 Task: Look for space in Itānagar, India from 15th August, 2023 to 20th August, 2023 for 1 adult in price range Rs.5000 to Rs.10000. Place can be private room with 1  bedroom having 1 bed and 1 bathroom. Property type can be house, flat, guest house, hotel. Booking option can be shelf check-in. Required host language is English.
Action: Mouse moved to (394, 105)
Screenshot: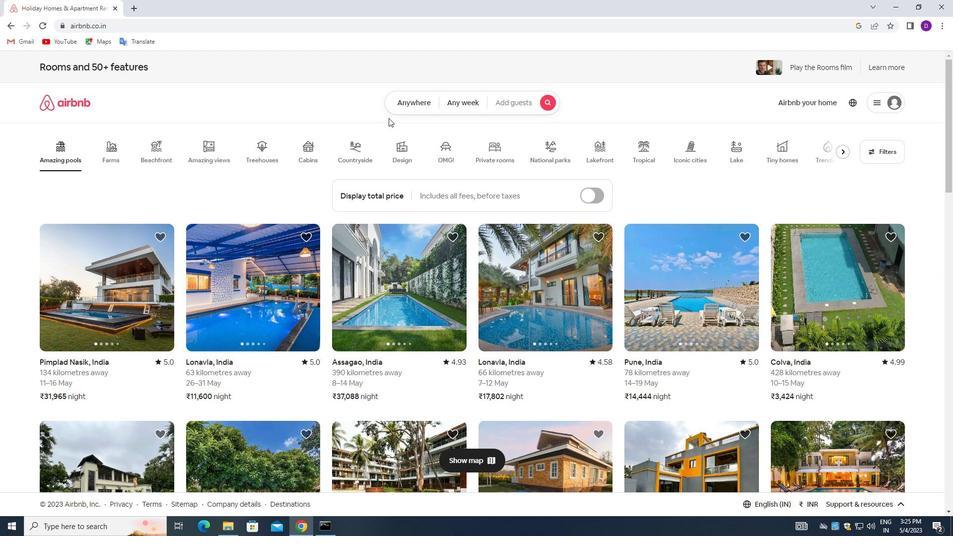
Action: Mouse pressed left at (394, 105)
Screenshot: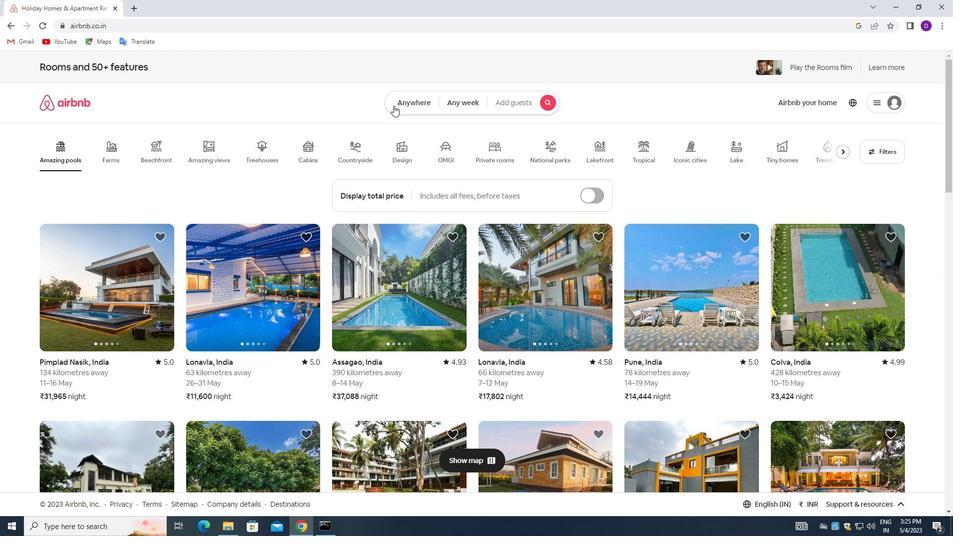 
Action: Mouse moved to (353, 145)
Screenshot: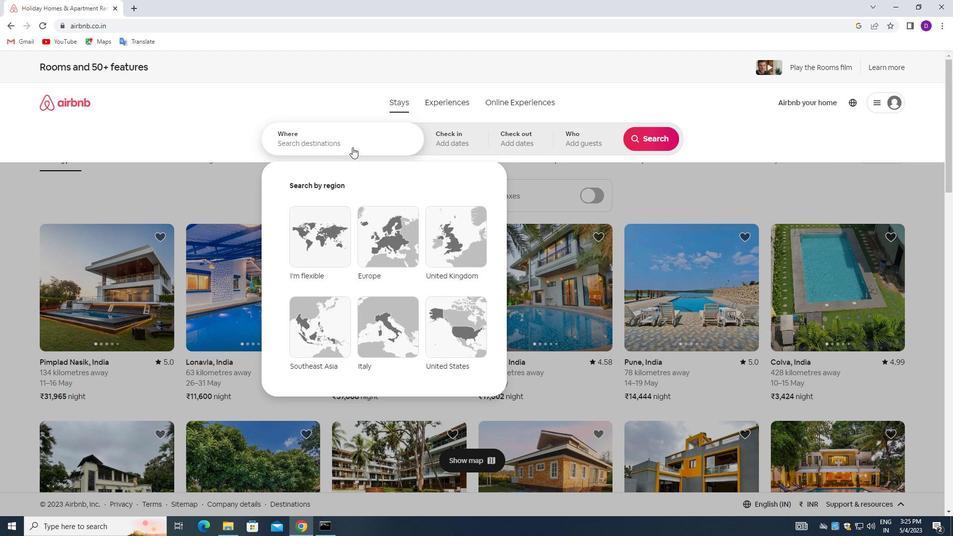 
Action: Mouse pressed left at (353, 145)
Screenshot: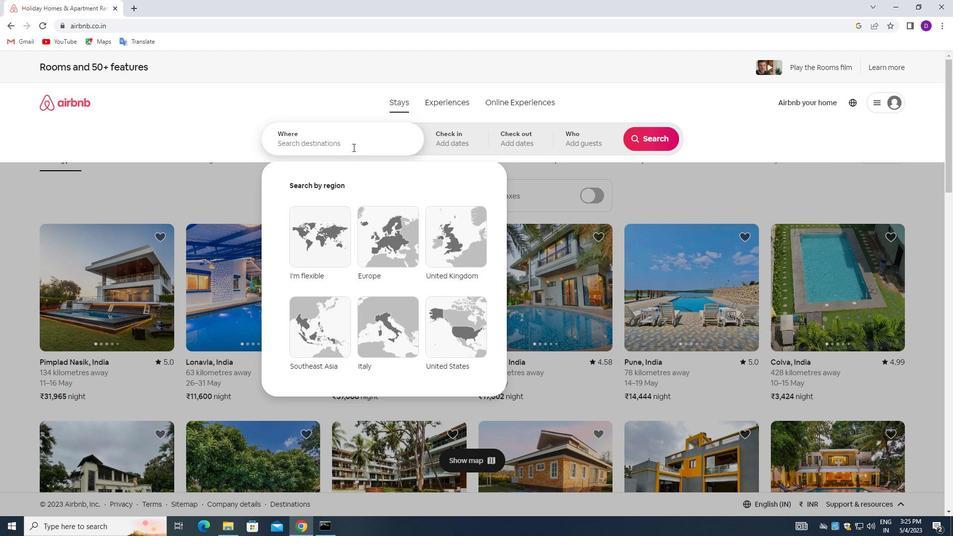
Action: Mouse moved to (238, 119)
Screenshot: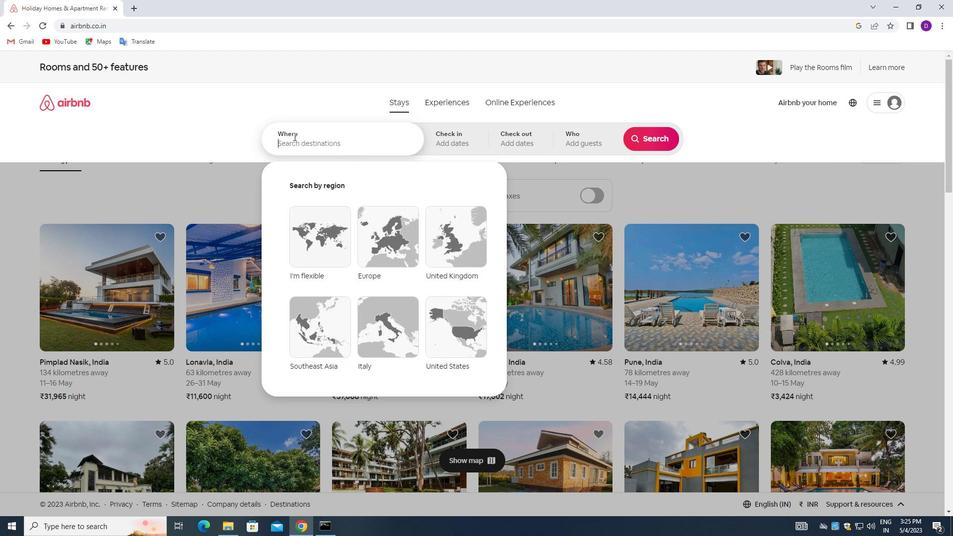 
Action: Key pressed <Key.shift>ITANAGAR,<Key.space><Key.shift>INDA<Key.backspace>IA<Key.enter>
Screenshot: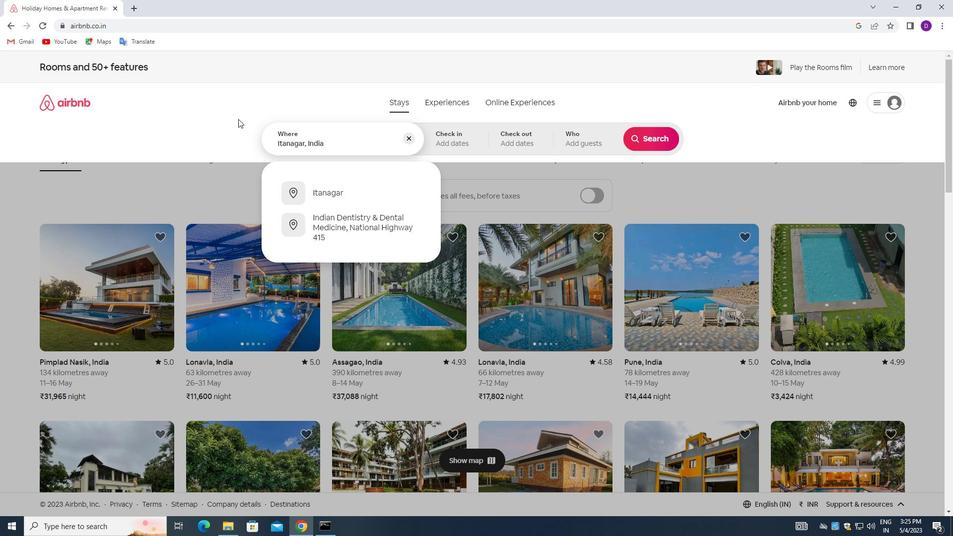 
Action: Mouse moved to (649, 218)
Screenshot: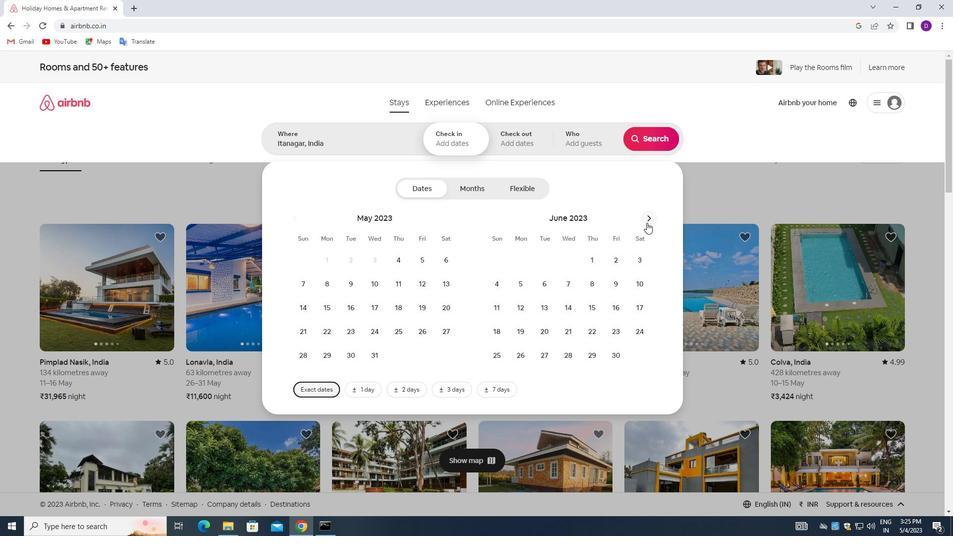 
Action: Mouse pressed left at (649, 218)
Screenshot: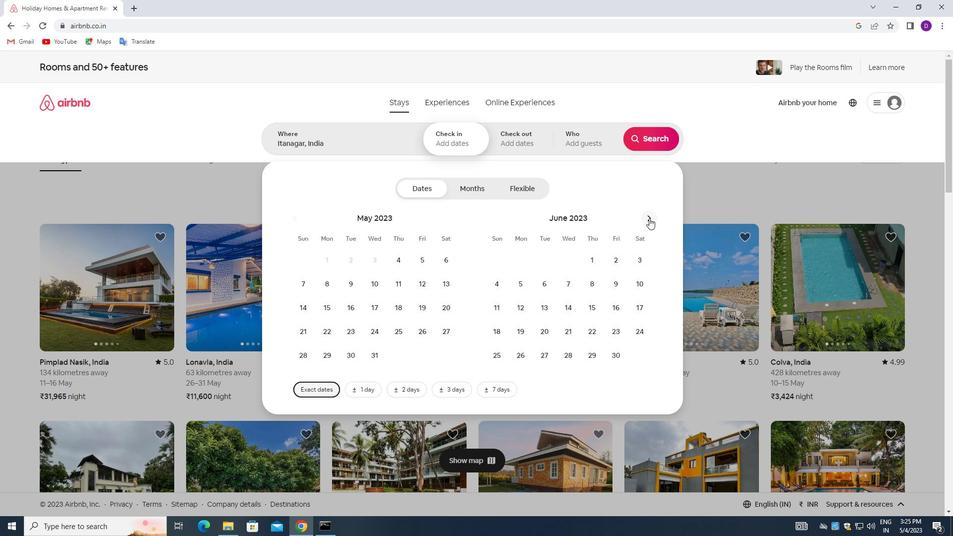 
Action: Mouse pressed left at (649, 218)
Screenshot: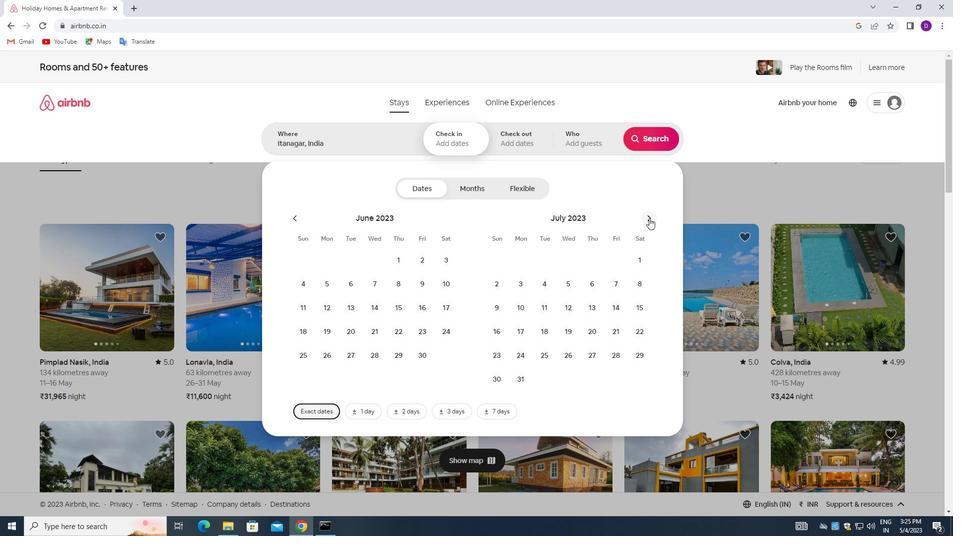
Action: Mouse moved to (546, 309)
Screenshot: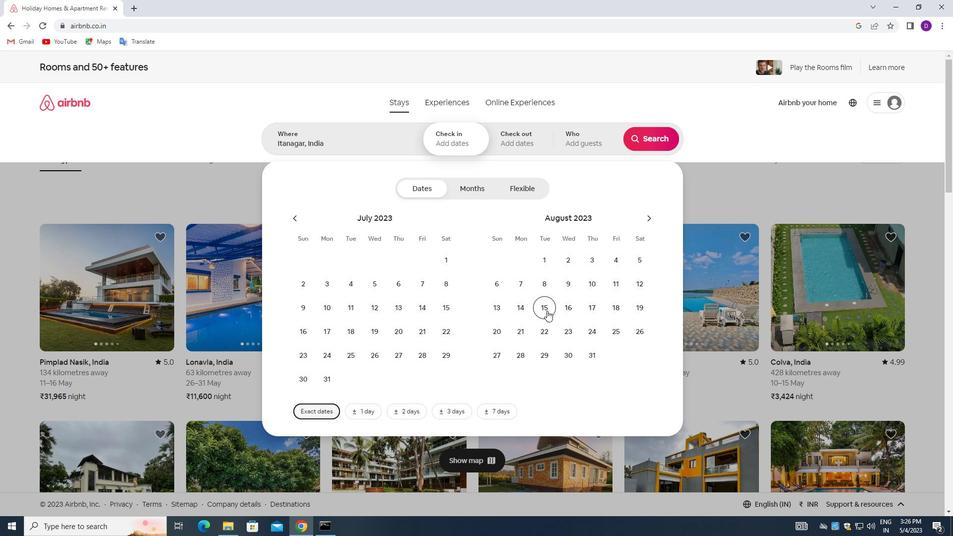 
Action: Mouse pressed left at (546, 309)
Screenshot: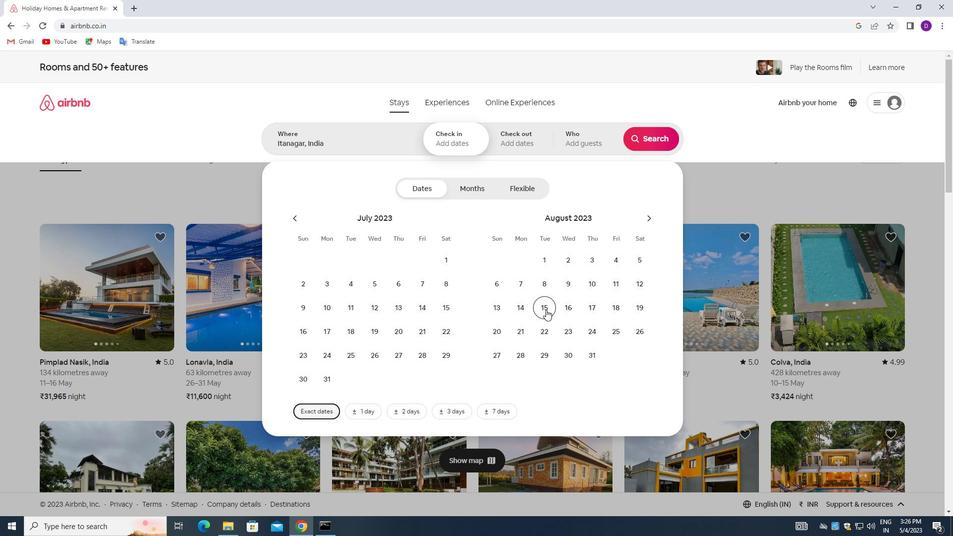 
Action: Mouse moved to (500, 329)
Screenshot: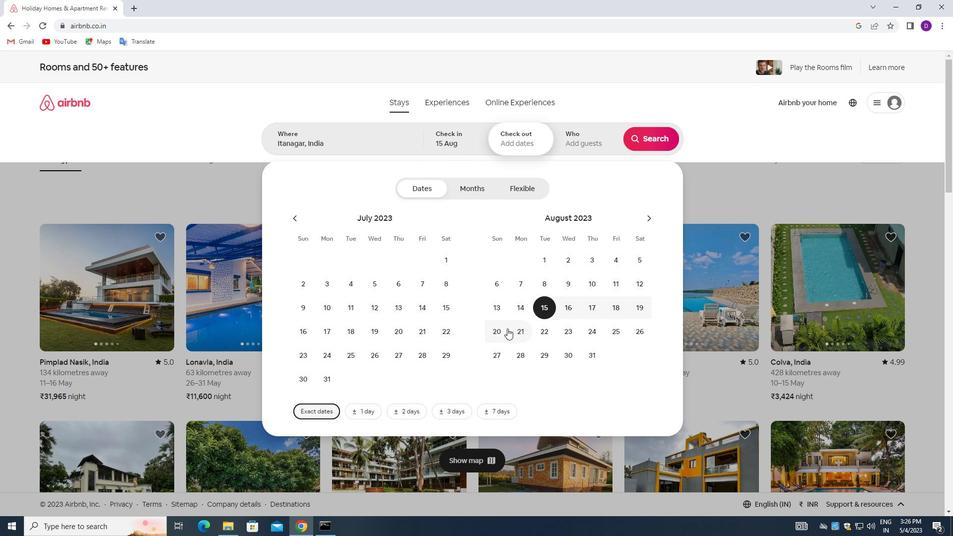 
Action: Mouse pressed left at (500, 329)
Screenshot: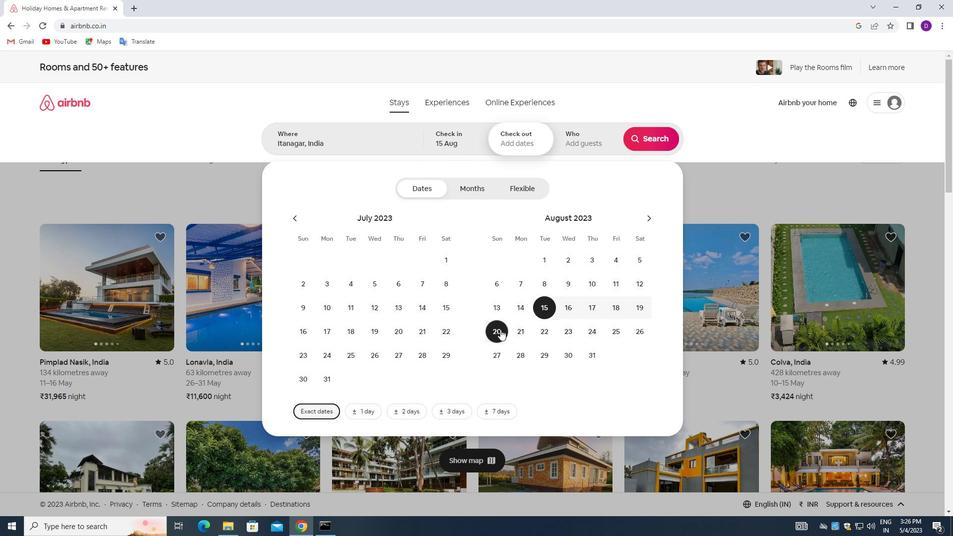 
Action: Mouse moved to (574, 141)
Screenshot: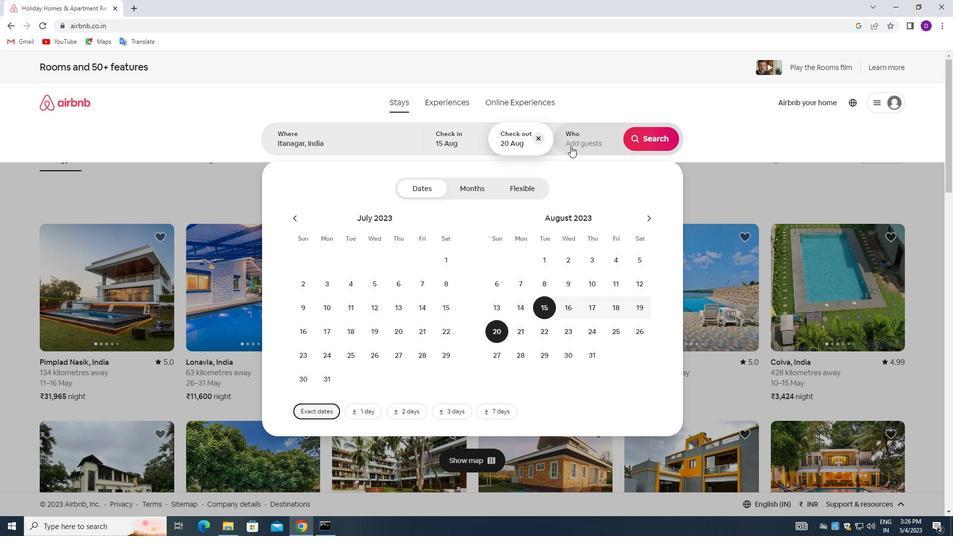 
Action: Mouse pressed left at (574, 141)
Screenshot: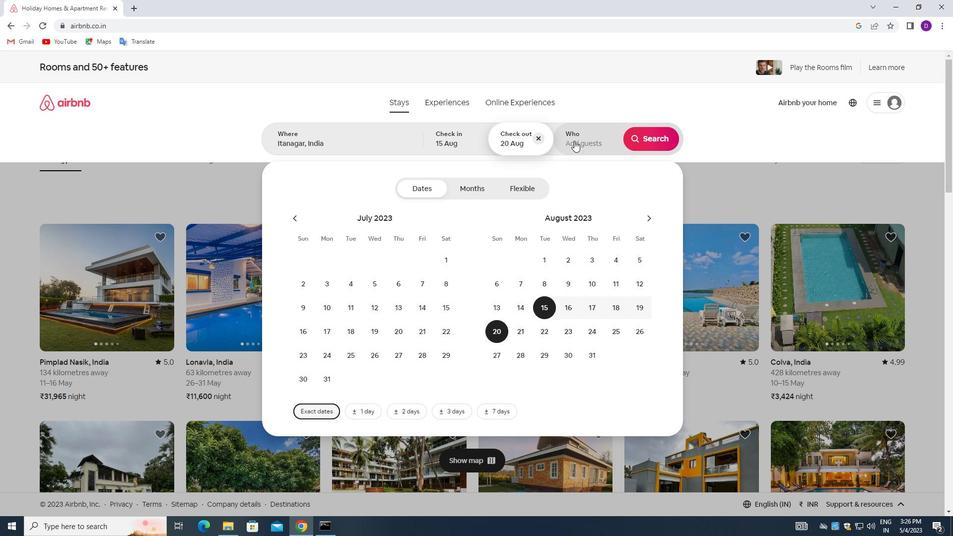 
Action: Mouse moved to (653, 194)
Screenshot: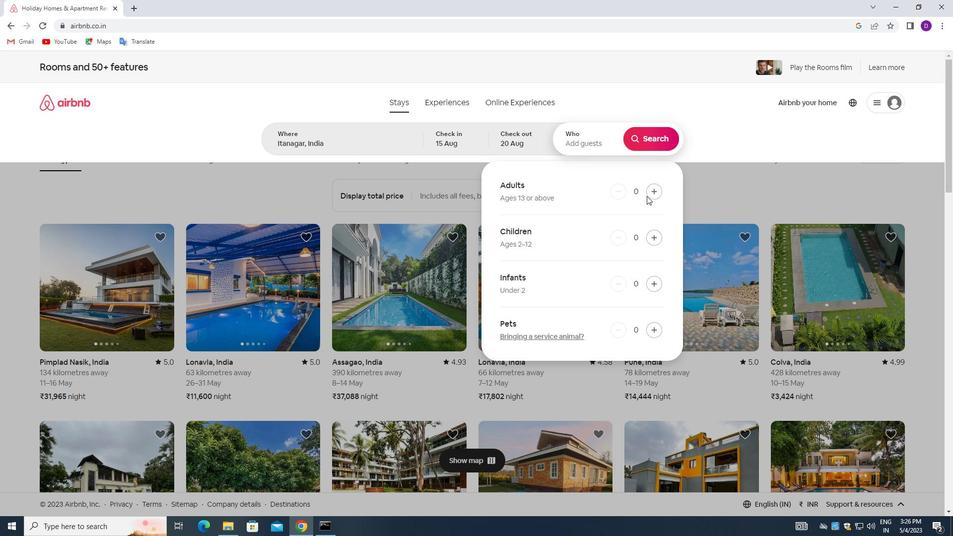
Action: Mouse pressed left at (653, 194)
Screenshot: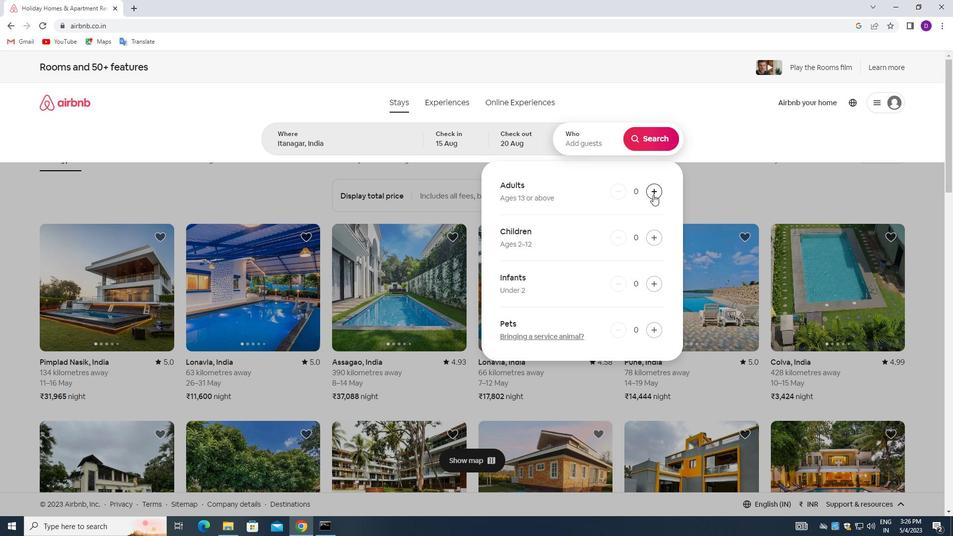 
Action: Mouse moved to (657, 141)
Screenshot: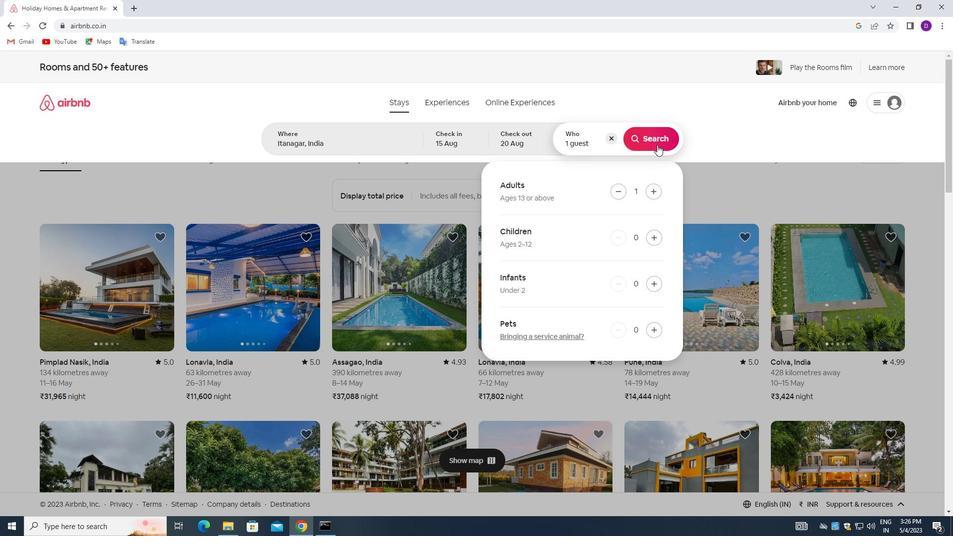 
Action: Mouse pressed left at (657, 141)
Screenshot: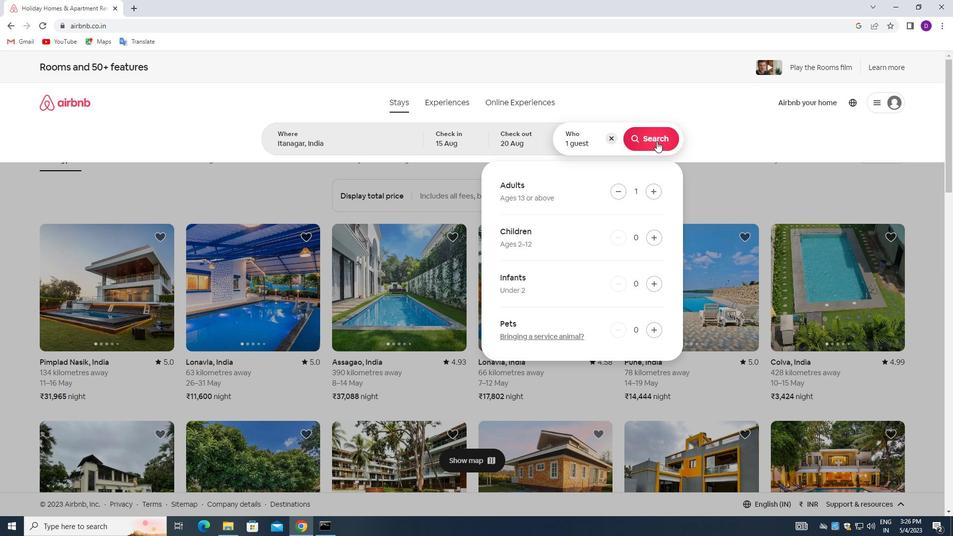 
Action: Mouse moved to (903, 108)
Screenshot: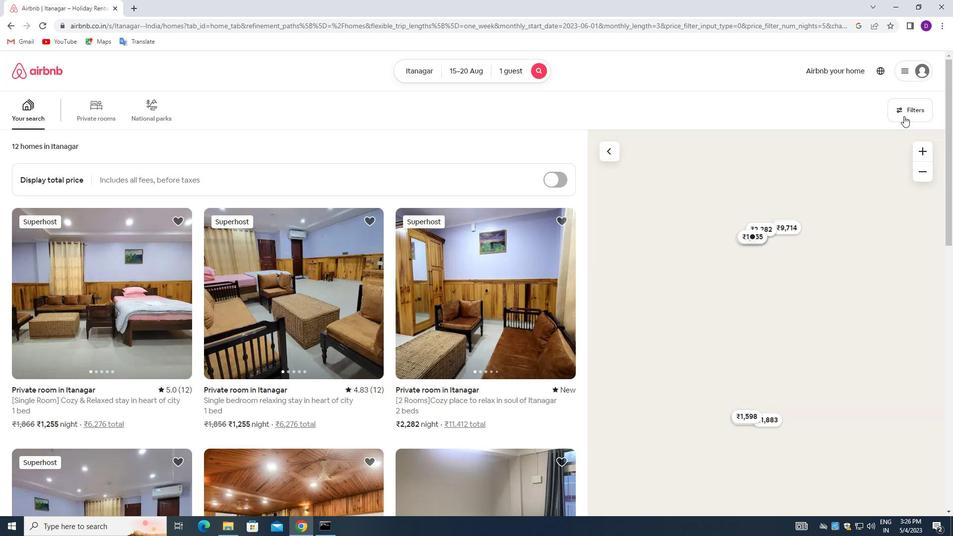 
Action: Mouse pressed left at (903, 108)
Screenshot: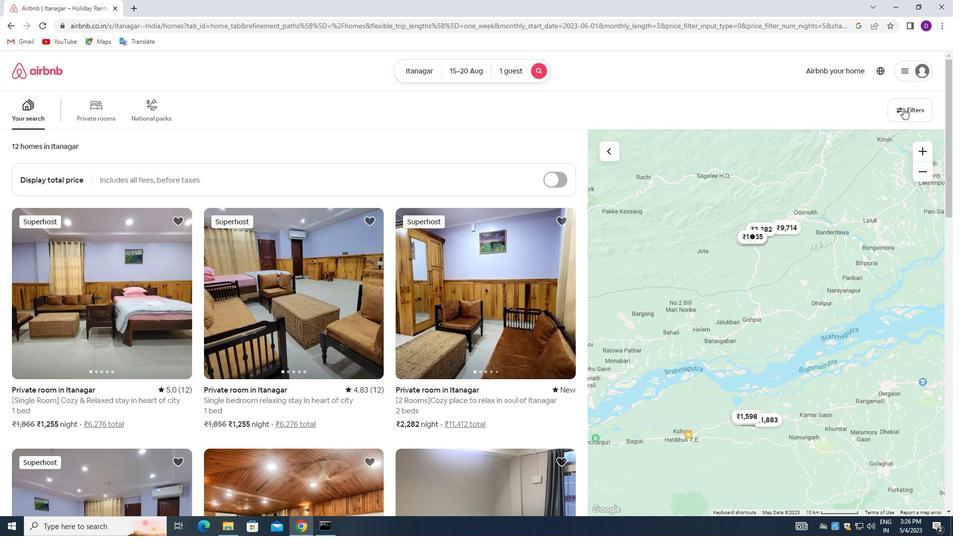 
Action: Mouse moved to (339, 235)
Screenshot: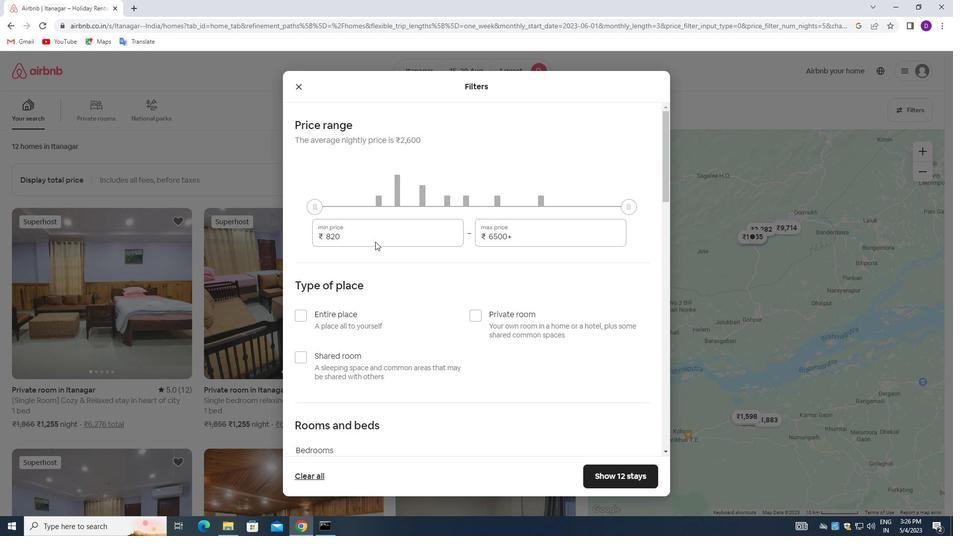 
Action: Mouse pressed left at (339, 235)
Screenshot: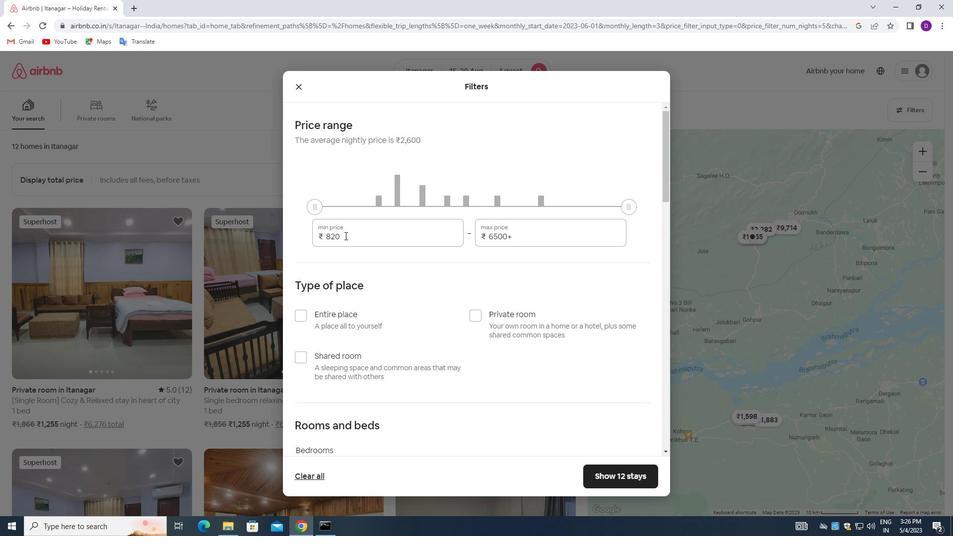
Action: Mouse pressed left at (339, 235)
Screenshot: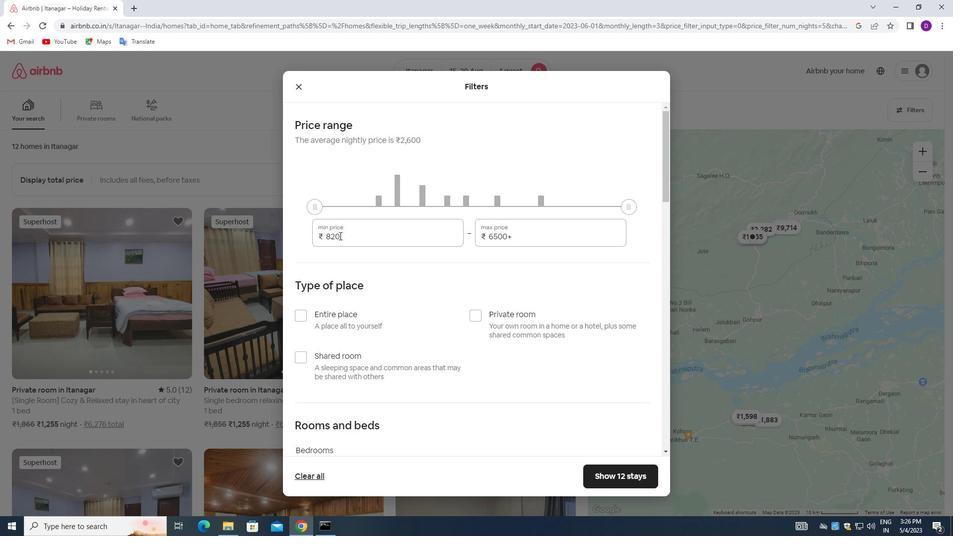 
Action: Key pressed 5000<Key.tab>10000
Screenshot: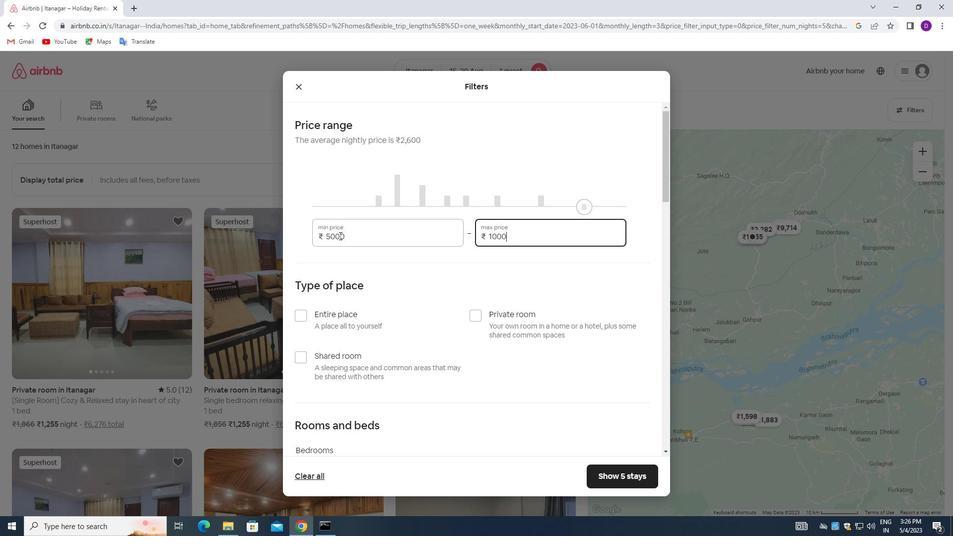 
Action: Mouse moved to (473, 319)
Screenshot: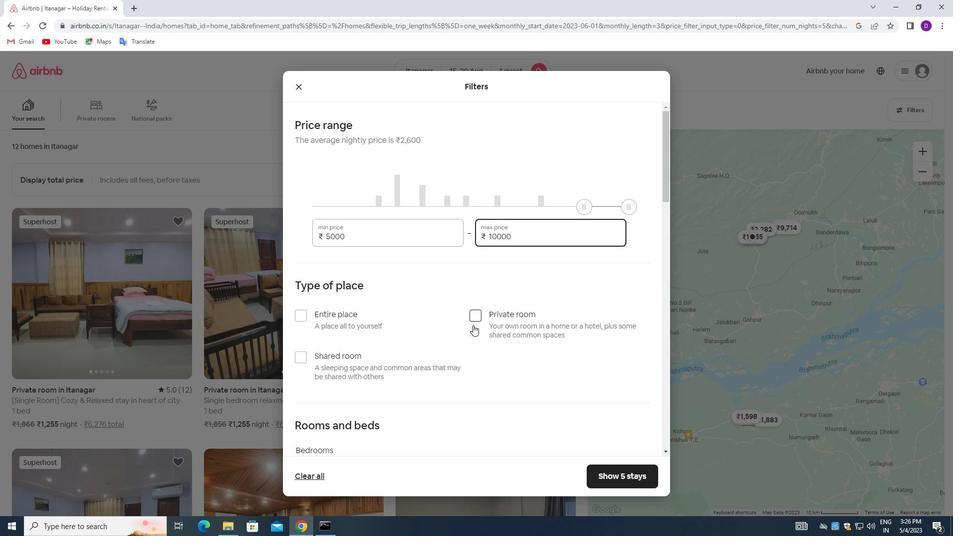 
Action: Mouse pressed left at (473, 319)
Screenshot: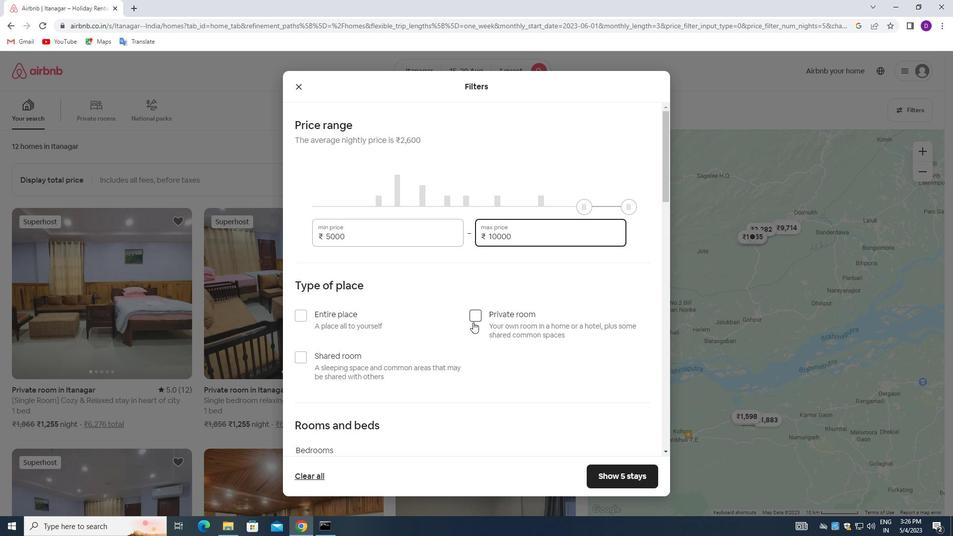 
Action: Mouse moved to (472, 320)
Screenshot: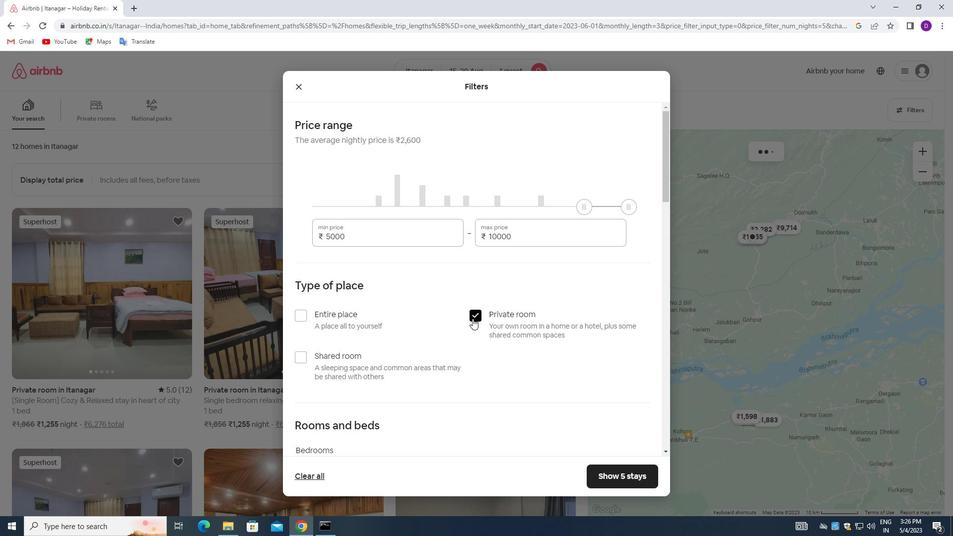 
Action: Mouse scrolled (472, 317) with delta (0, 0)
Screenshot: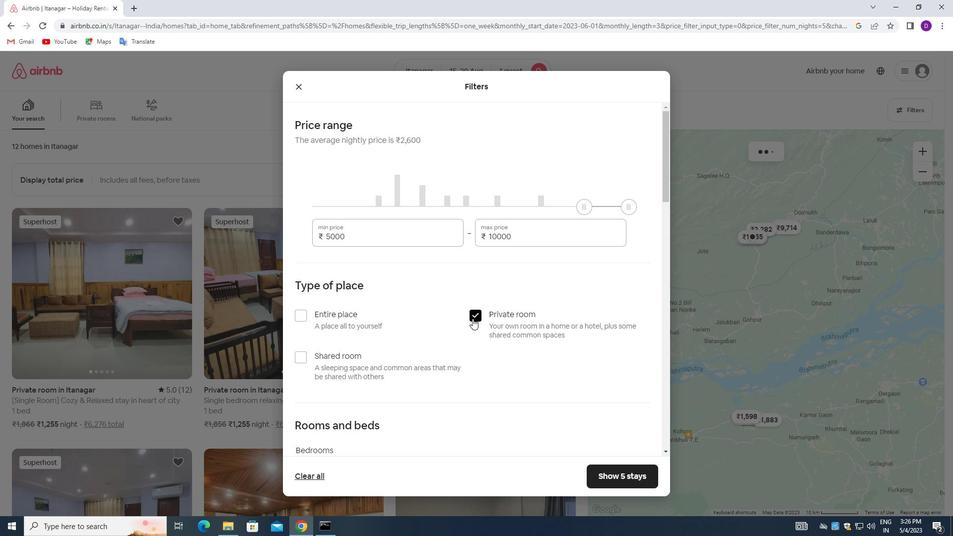 
Action: Mouse moved to (473, 324)
Screenshot: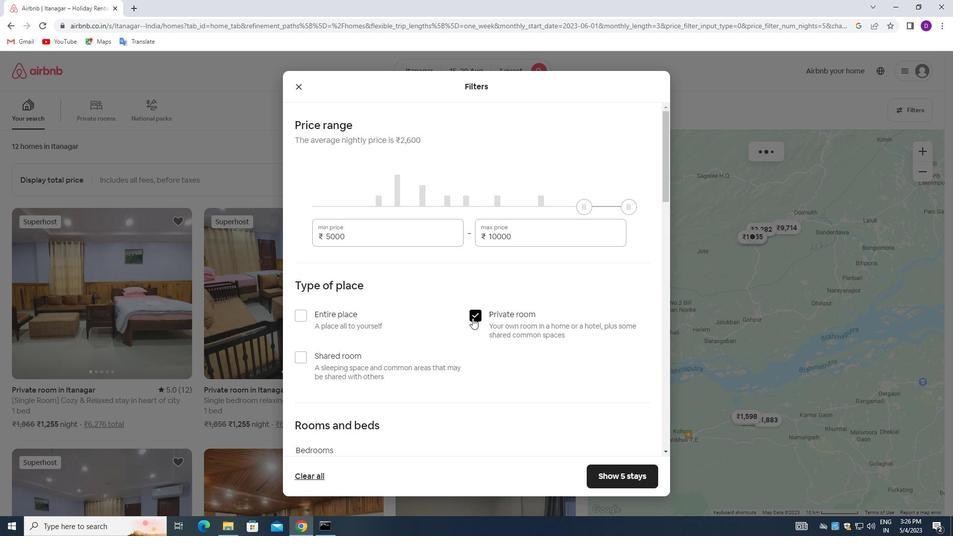 
Action: Mouse scrolled (473, 323) with delta (0, 0)
Screenshot: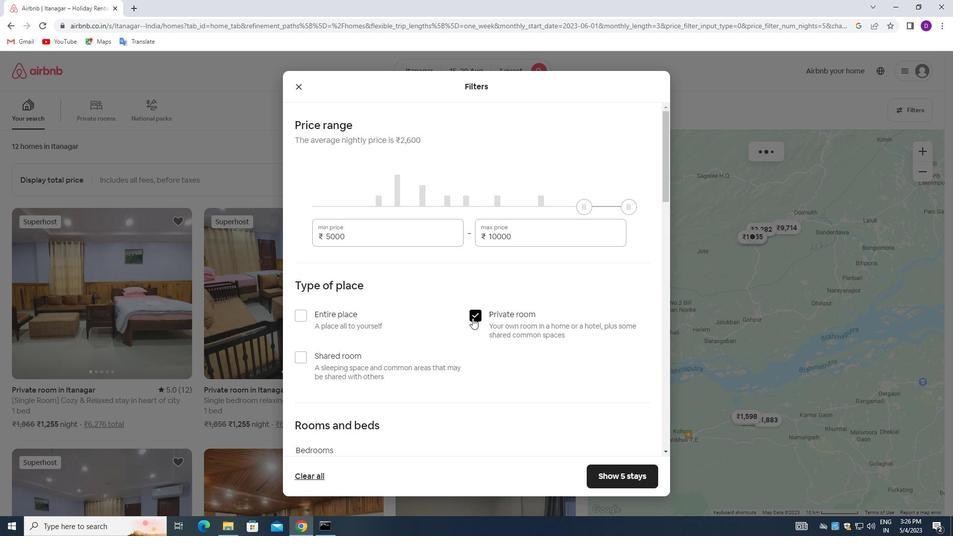 
Action: Mouse moved to (474, 325)
Screenshot: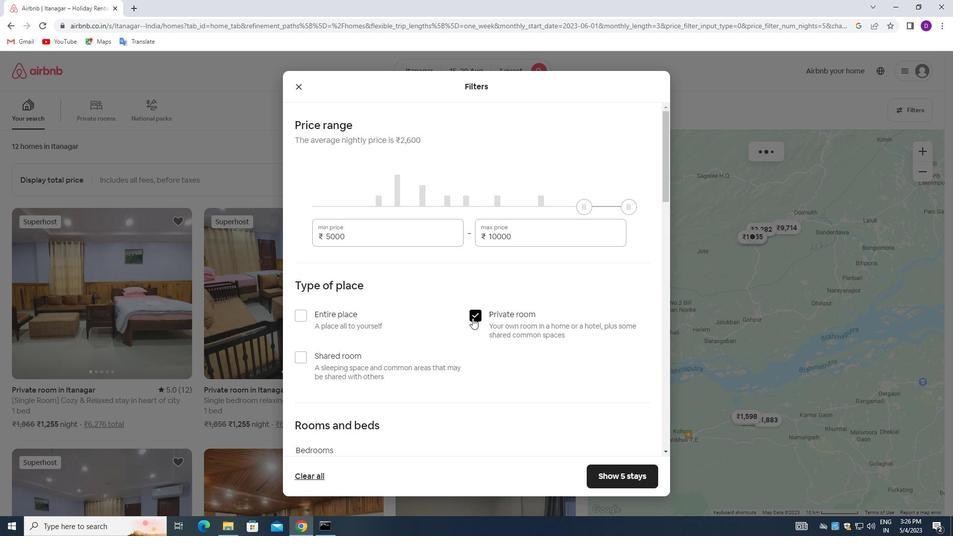 
Action: Mouse scrolled (474, 324) with delta (0, 0)
Screenshot: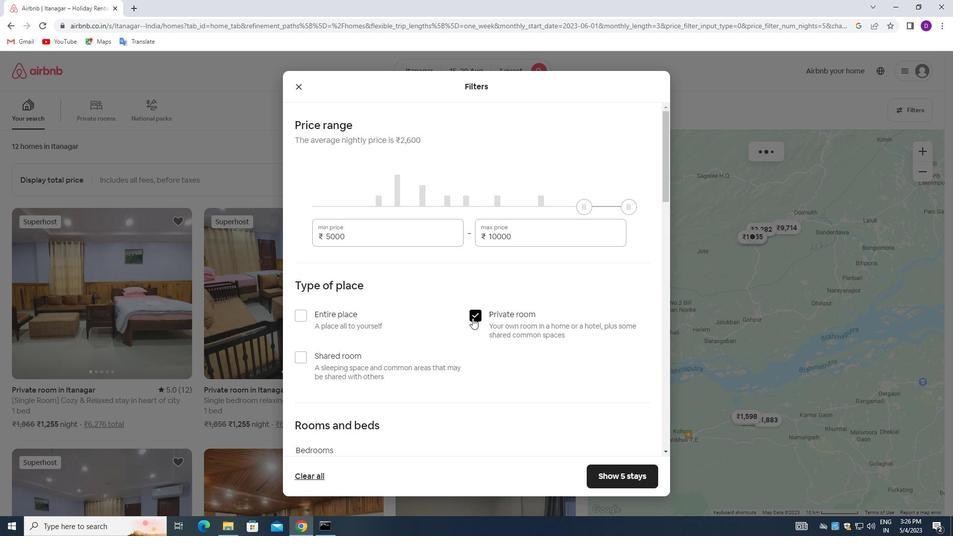
Action: Mouse scrolled (474, 324) with delta (0, 0)
Screenshot: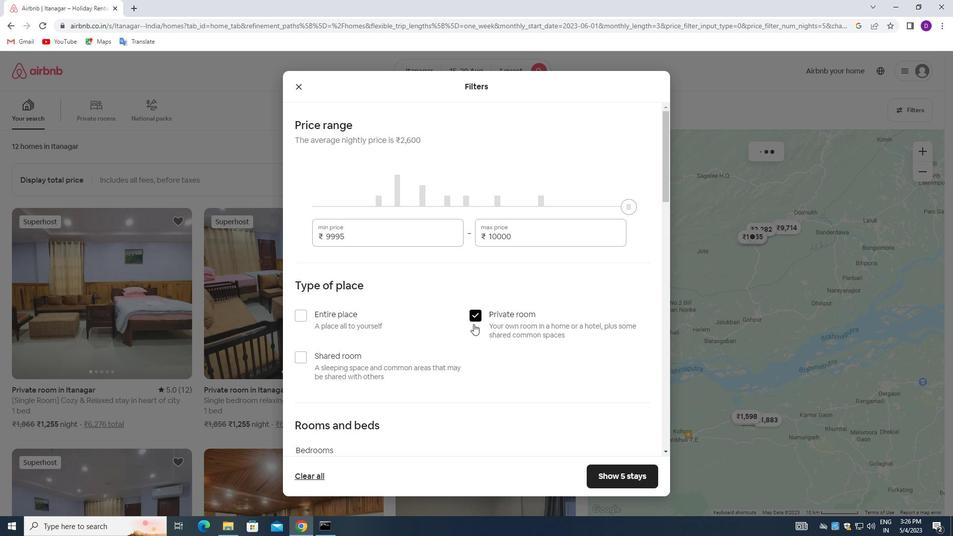 
Action: Mouse moved to (355, 282)
Screenshot: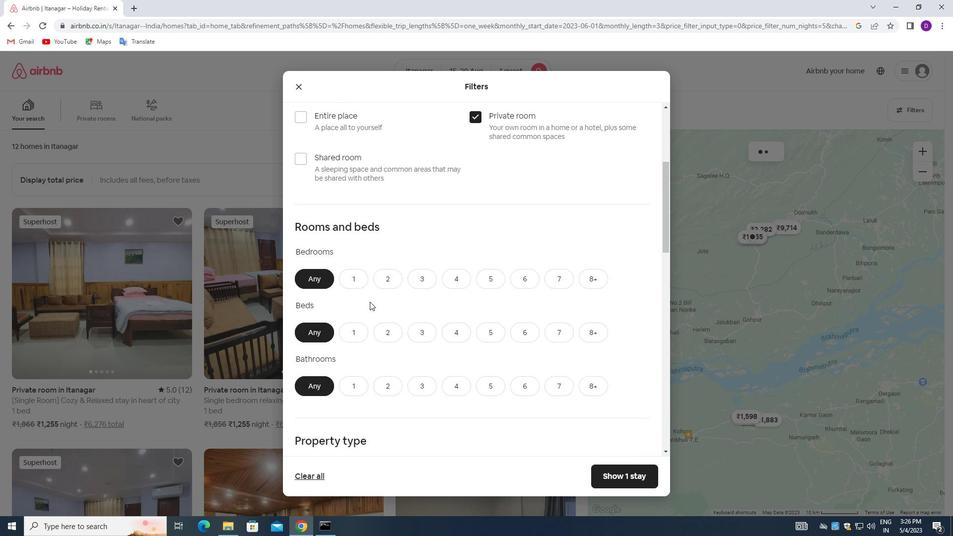
Action: Mouse pressed left at (355, 282)
Screenshot: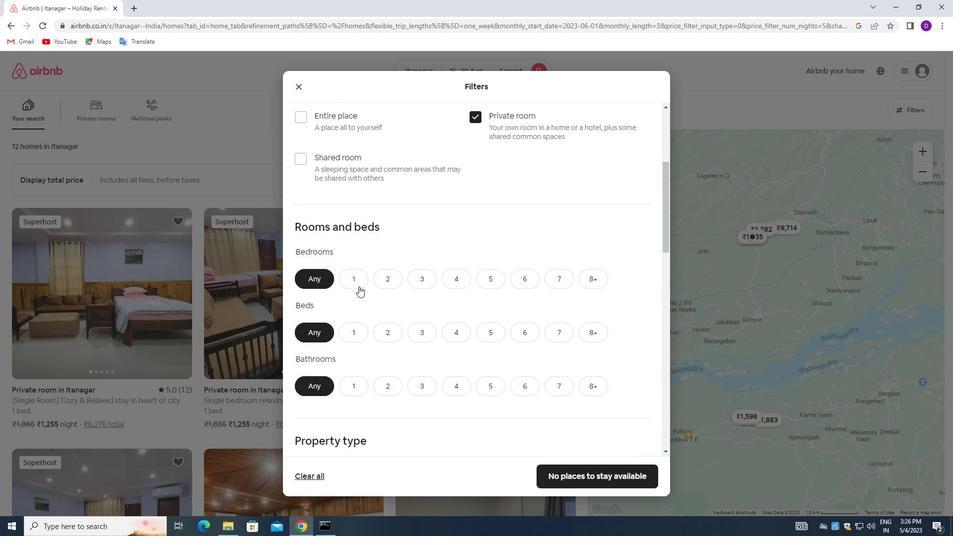 
Action: Mouse moved to (356, 328)
Screenshot: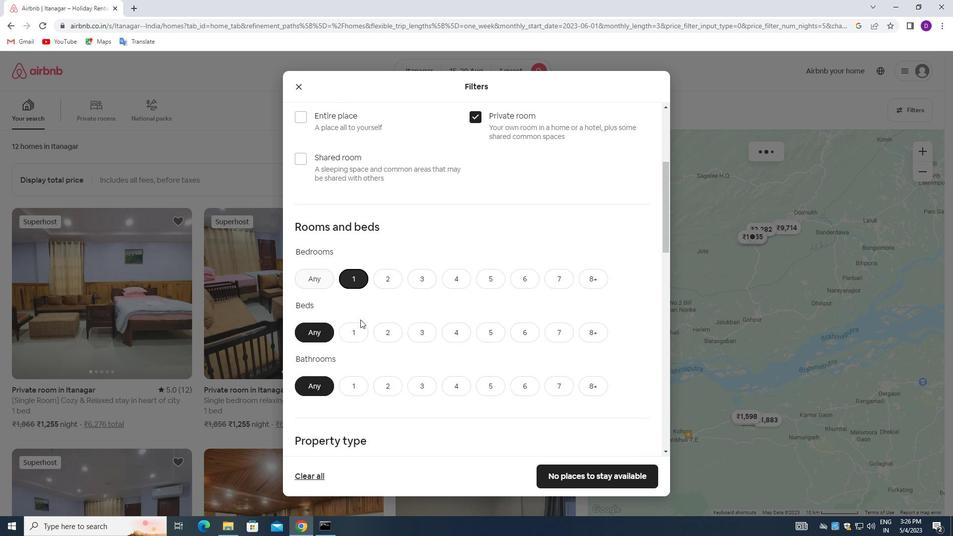 
Action: Mouse pressed left at (356, 328)
Screenshot: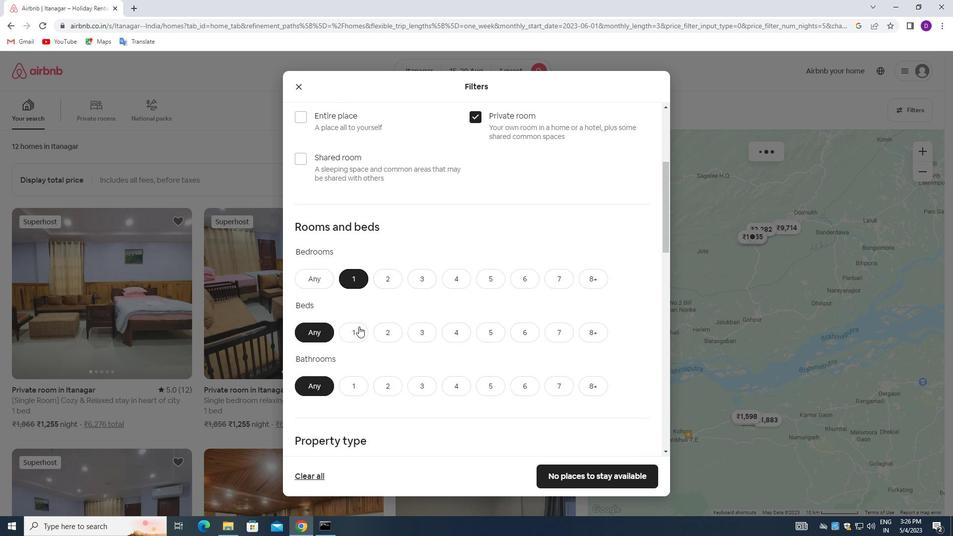 
Action: Mouse moved to (349, 383)
Screenshot: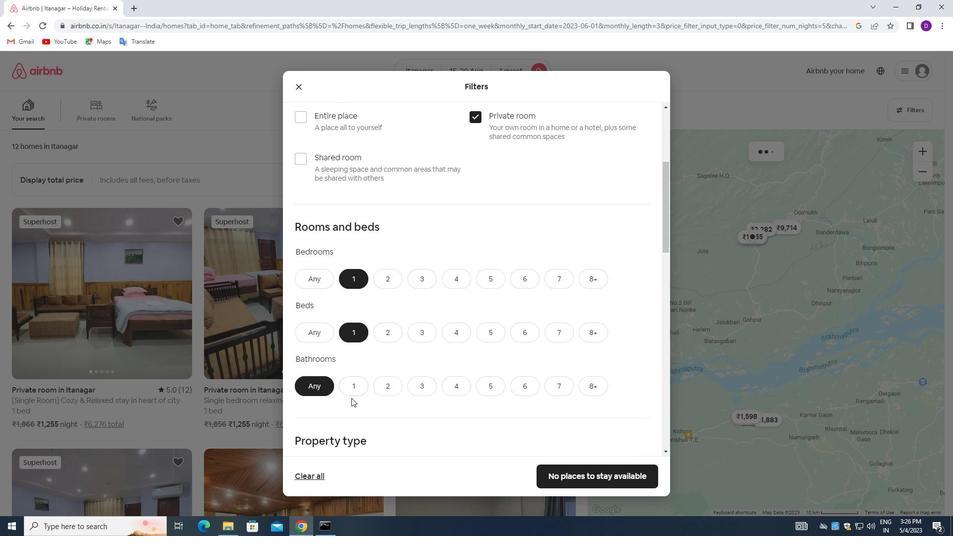 
Action: Mouse pressed left at (349, 383)
Screenshot: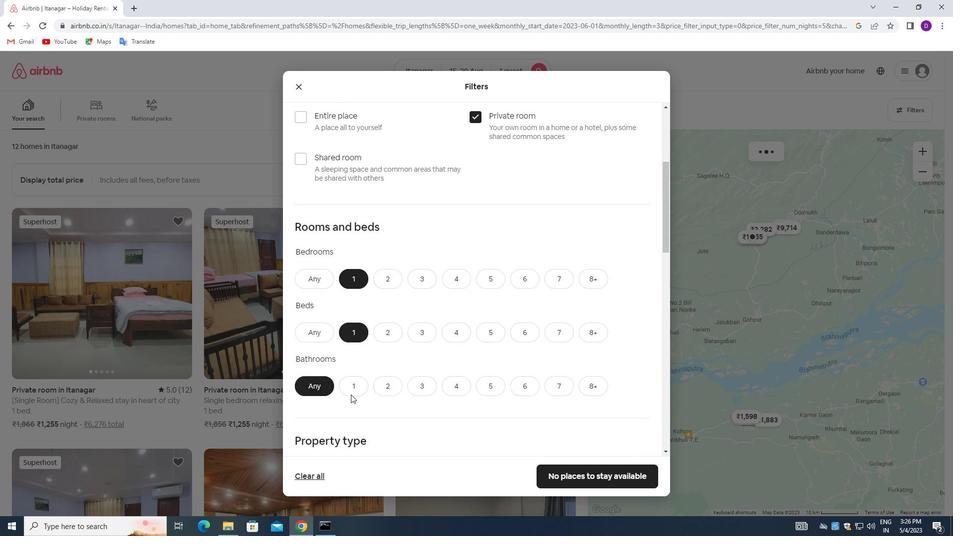 
Action: Mouse moved to (408, 376)
Screenshot: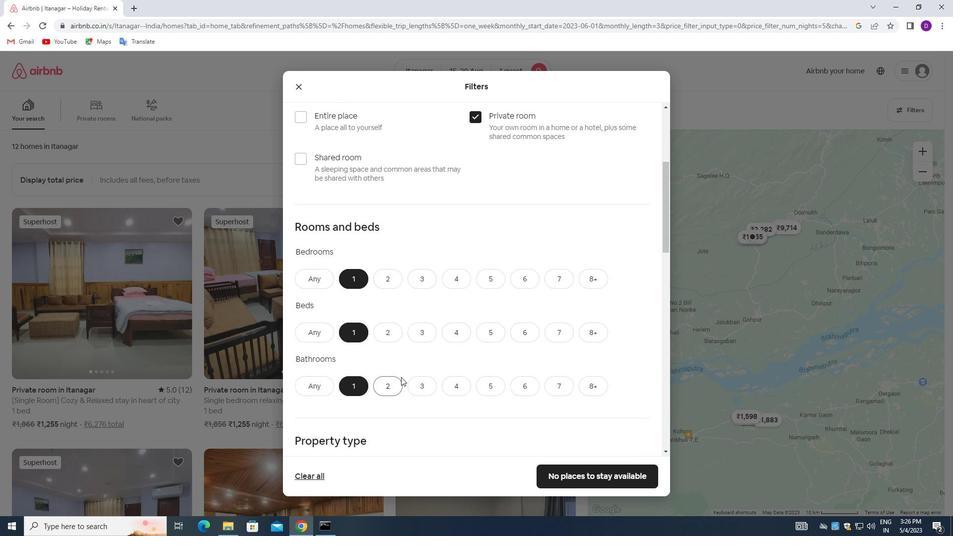 
Action: Mouse scrolled (408, 375) with delta (0, 0)
Screenshot: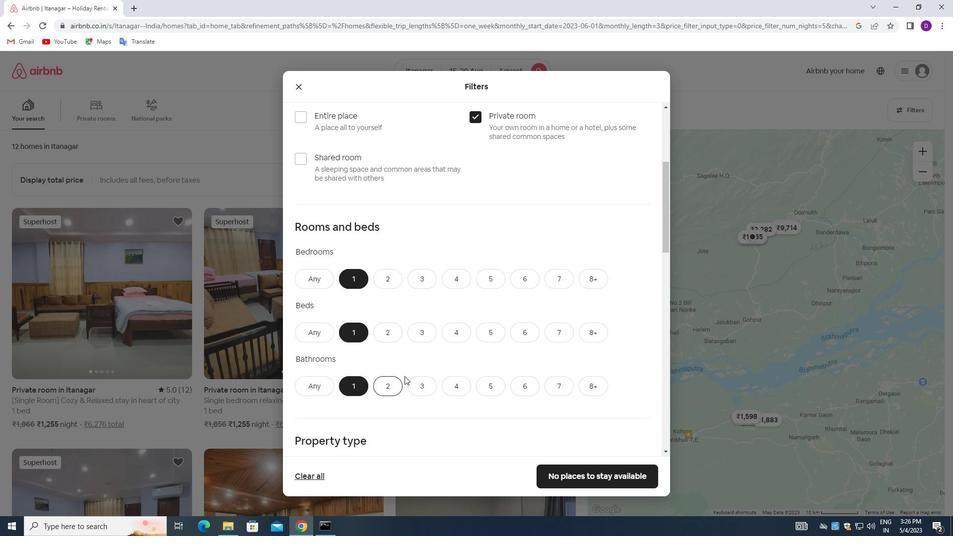 
Action: Mouse moved to (412, 377)
Screenshot: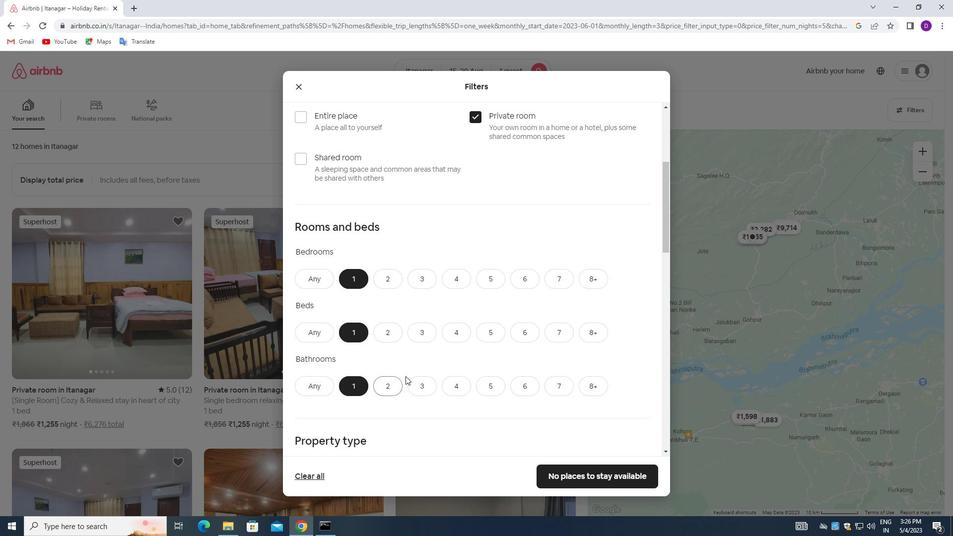 
Action: Mouse scrolled (412, 376) with delta (0, 0)
Screenshot: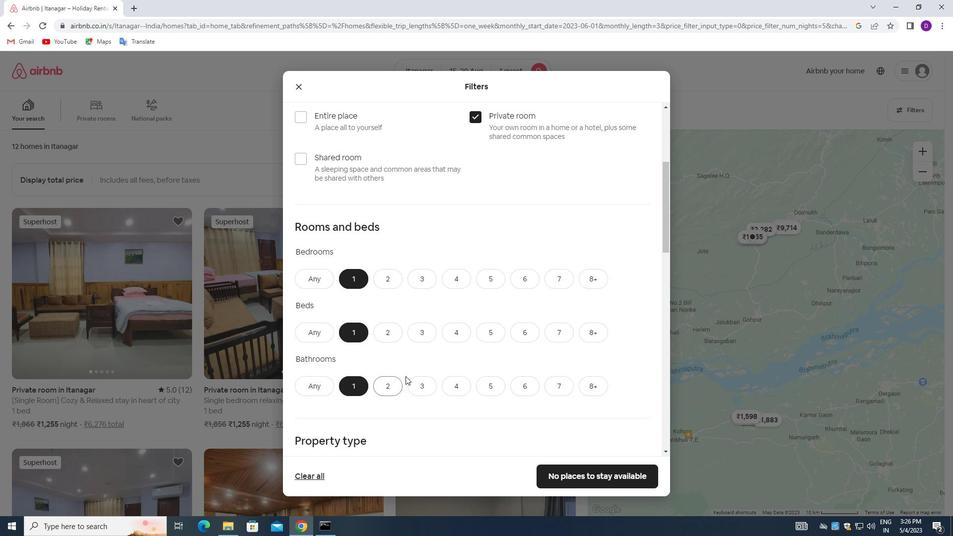 
Action: Mouse moved to (412, 380)
Screenshot: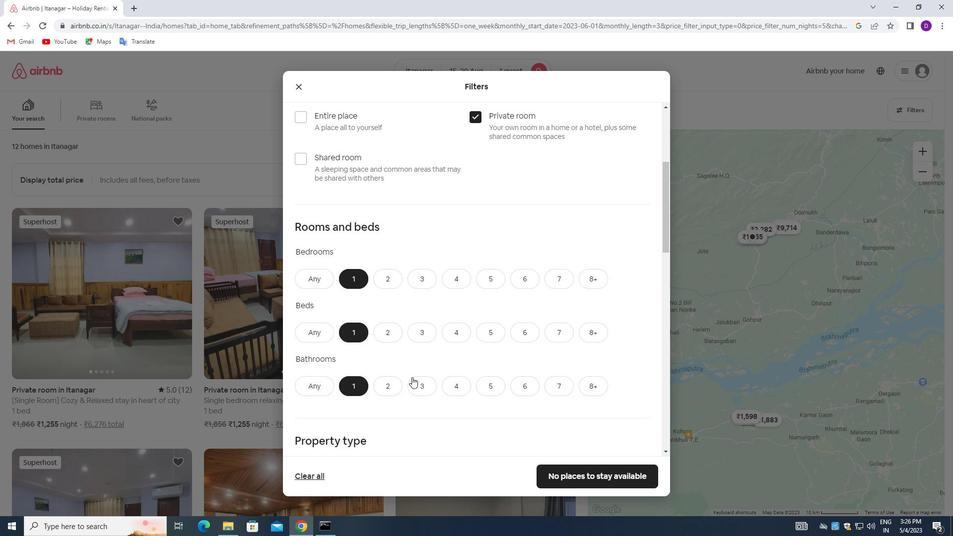 
Action: Mouse scrolled (412, 379) with delta (0, 0)
Screenshot: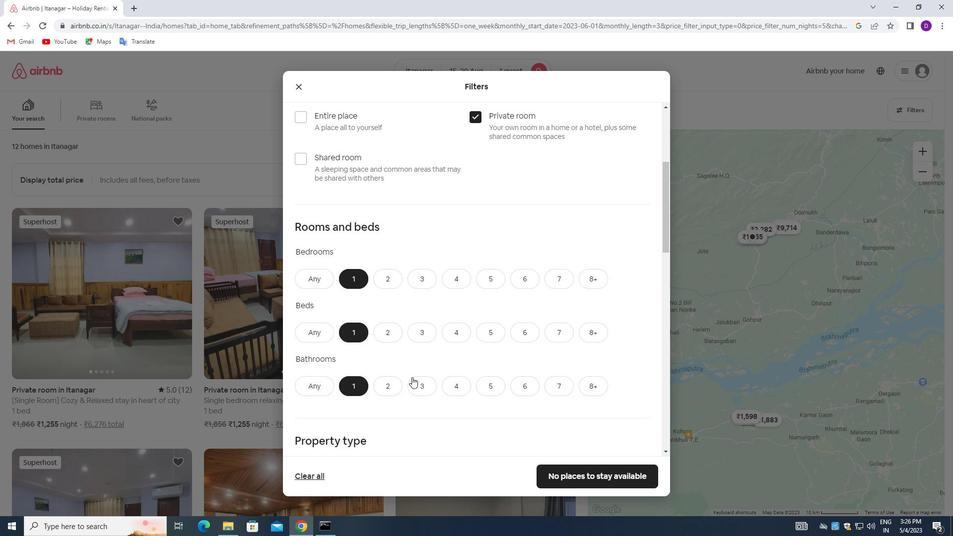 
Action: Mouse moved to (351, 359)
Screenshot: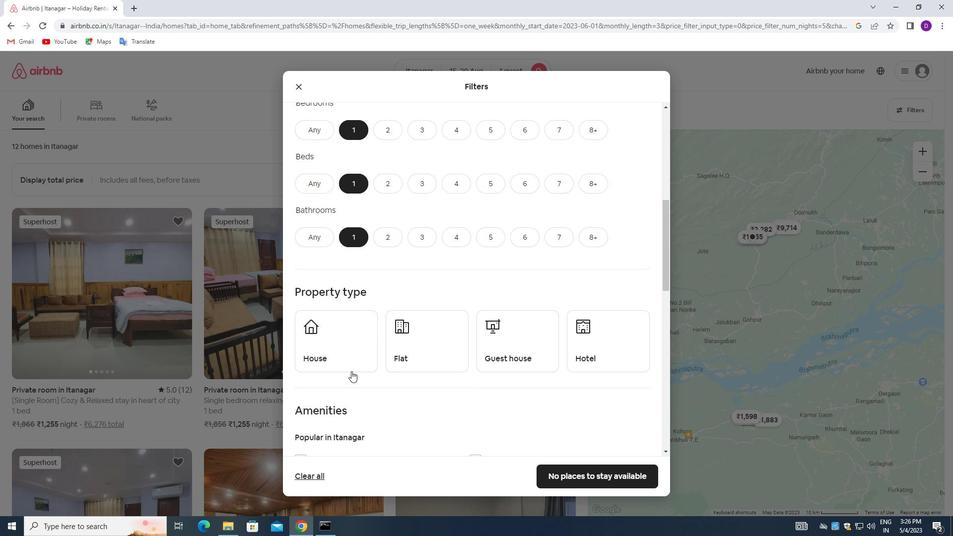 
Action: Mouse pressed left at (351, 359)
Screenshot: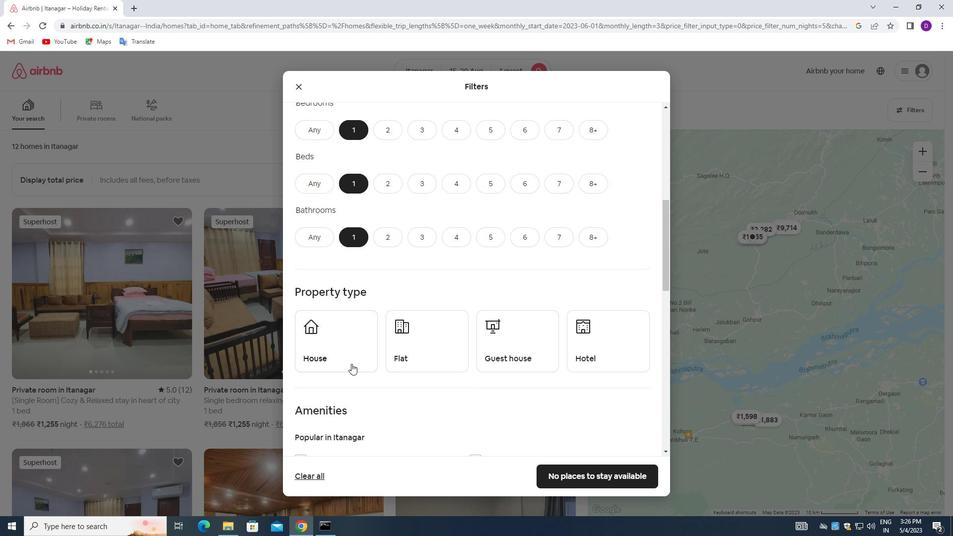 
Action: Mouse moved to (431, 357)
Screenshot: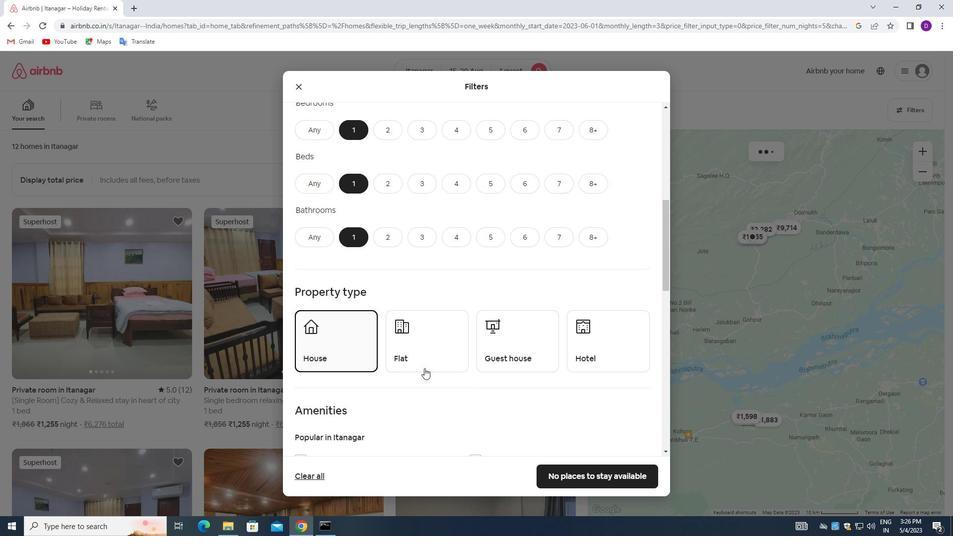 
Action: Mouse pressed left at (431, 357)
Screenshot: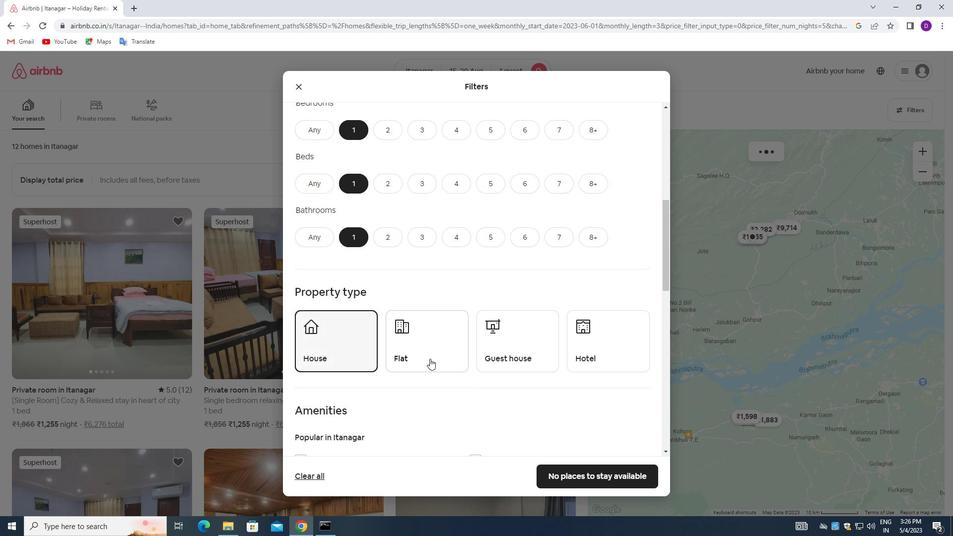 
Action: Mouse moved to (502, 356)
Screenshot: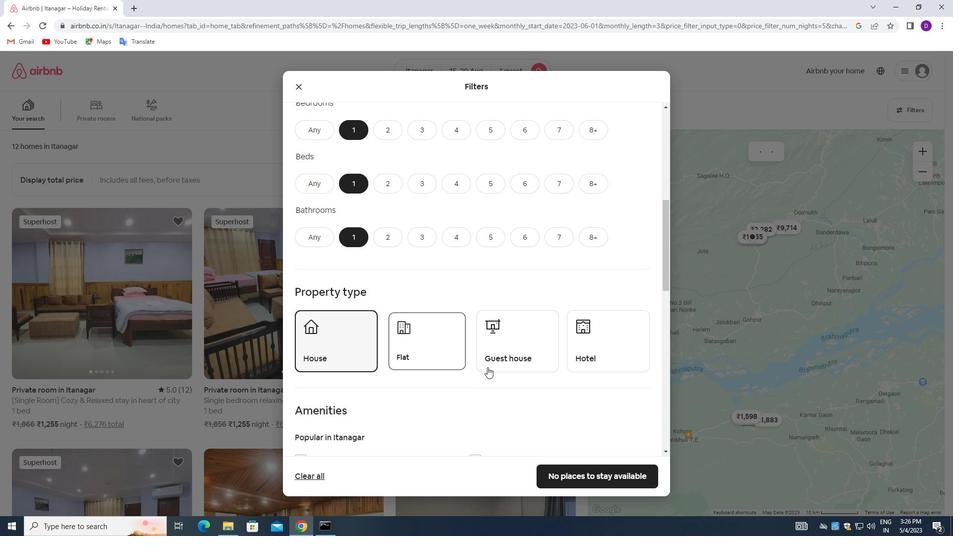 
Action: Mouse pressed left at (502, 356)
Screenshot: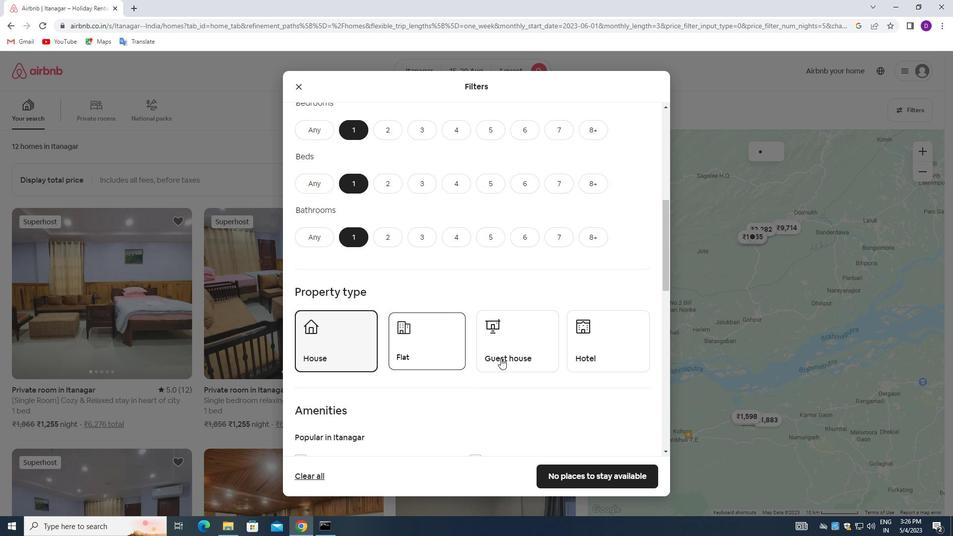 
Action: Mouse moved to (600, 352)
Screenshot: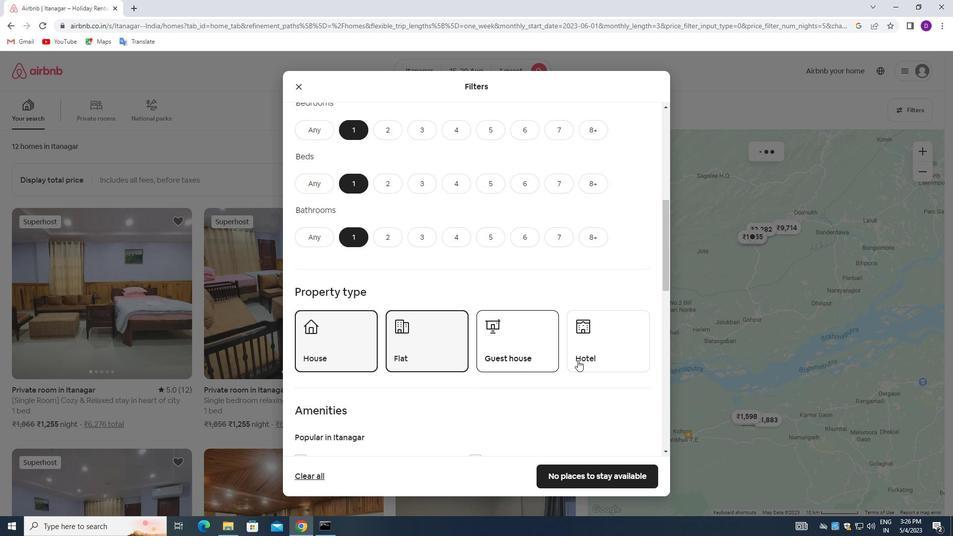 
Action: Mouse pressed left at (600, 352)
Screenshot: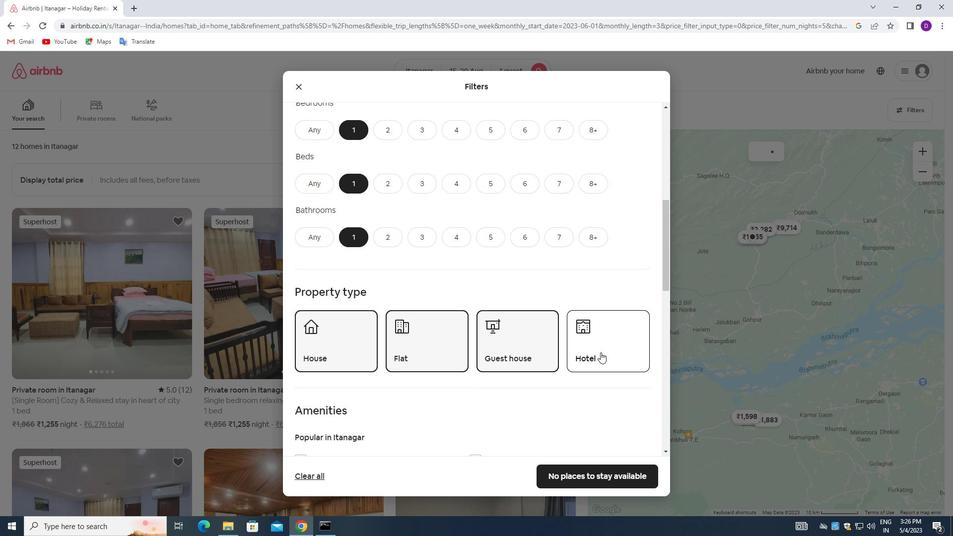 
Action: Mouse moved to (361, 424)
Screenshot: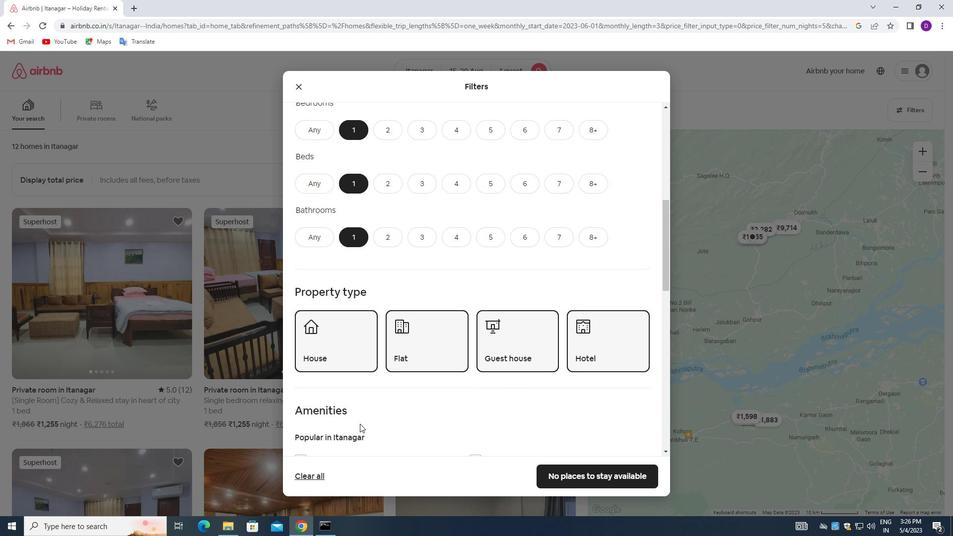 
Action: Mouse scrolled (361, 423) with delta (0, 0)
Screenshot: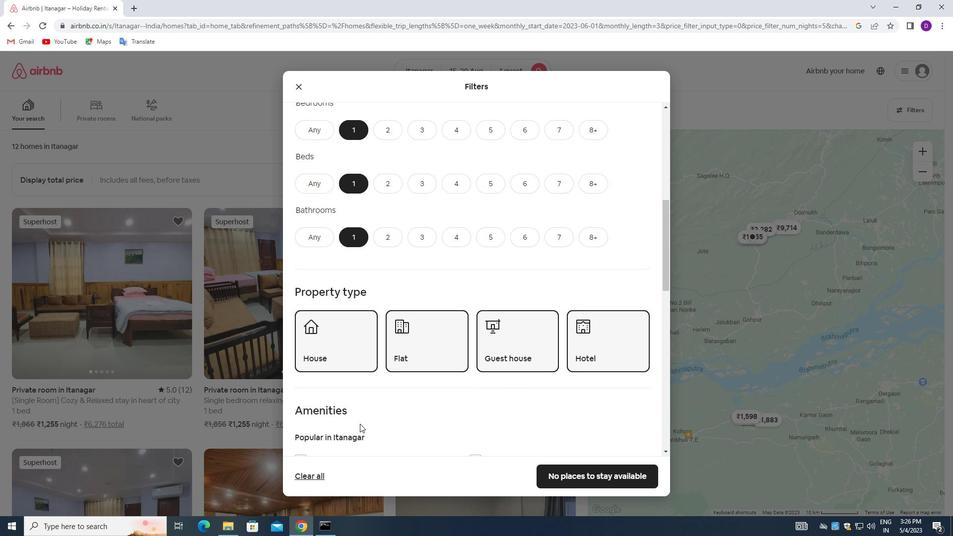 
Action: Mouse moved to (373, 423)
Screenshot: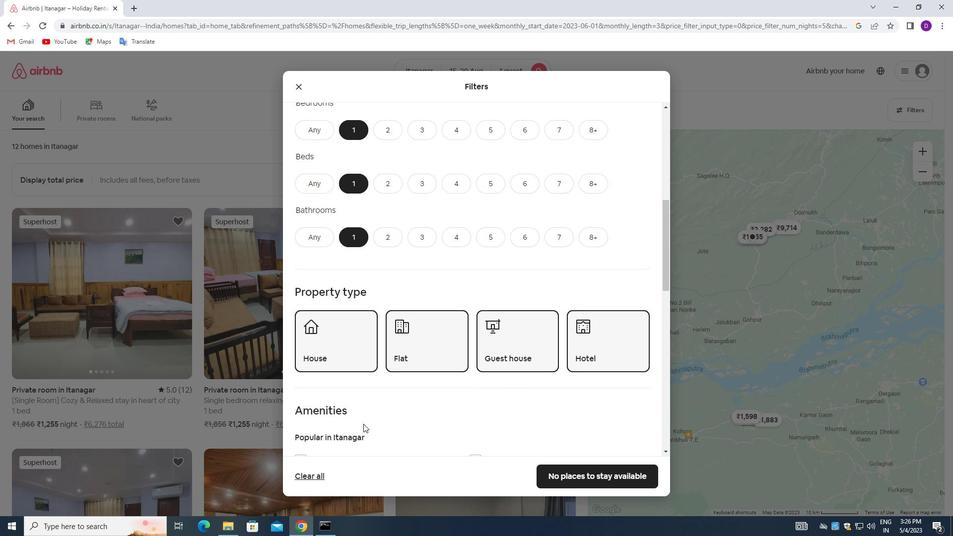 
Action: Mouse scrolled (373, 423) with delta (0, 0)
Screenshot: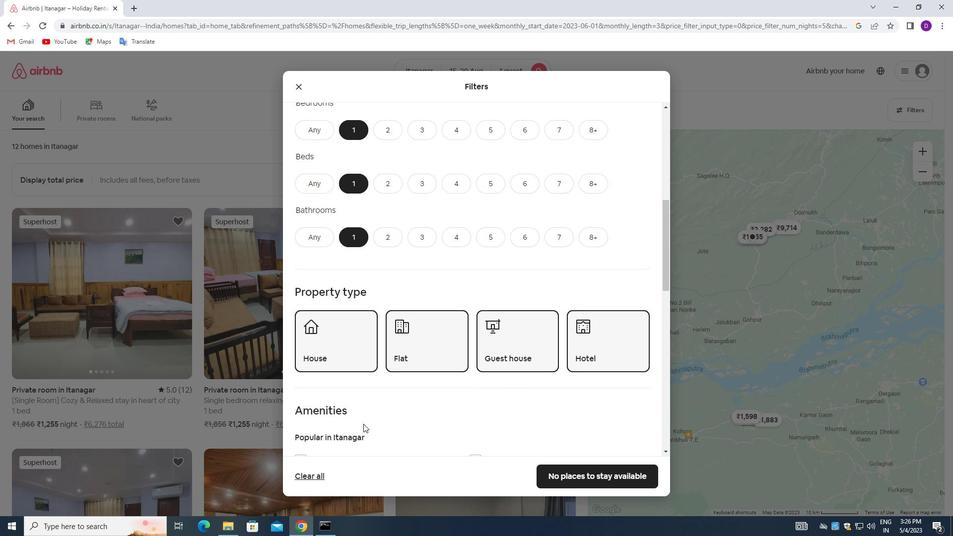 
Action: Mouse moved to (452, 392)
Screenshot: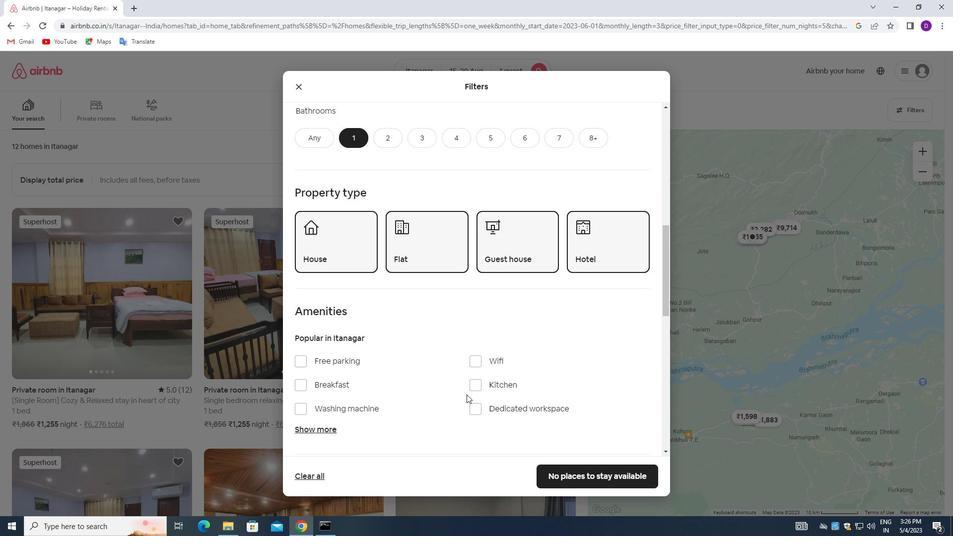 
Action: Mouse scrolled (452, 391) with delta (0, 0)
Screenshot: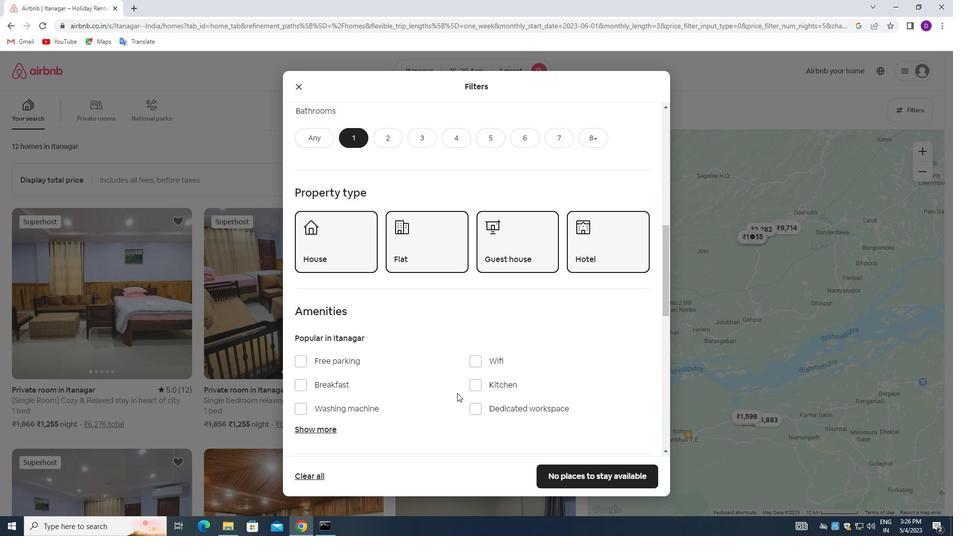 
Action: Mouse moved to (451, 392)
Screenshot: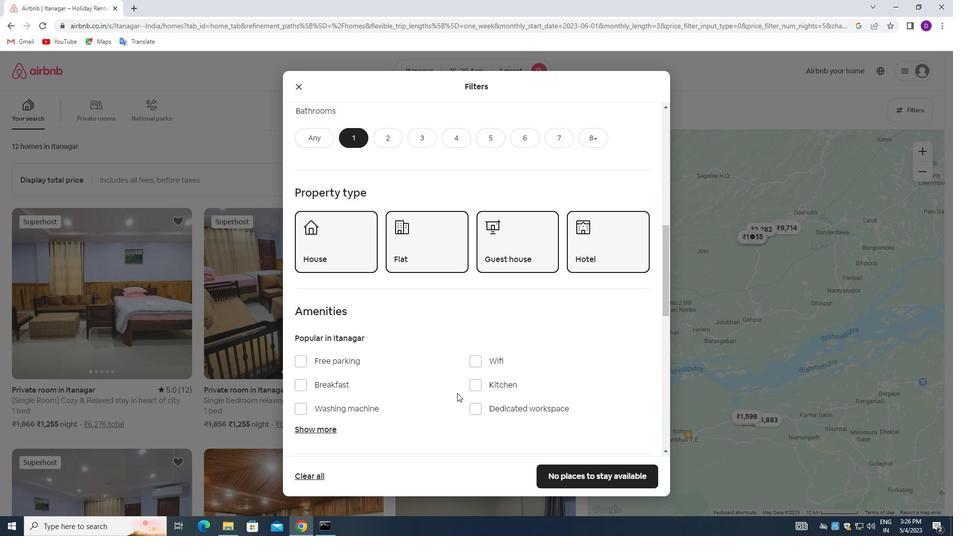 
Action: Mouse scrolled (451, 391) with delta (0, 0)
Screenshot: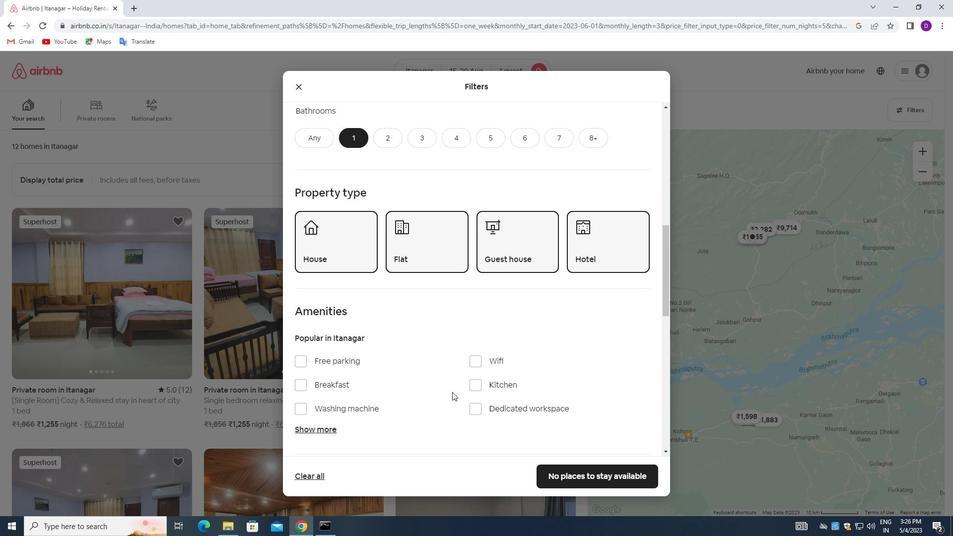 
Action: Mouse moved to (450, 392)
Screenshot: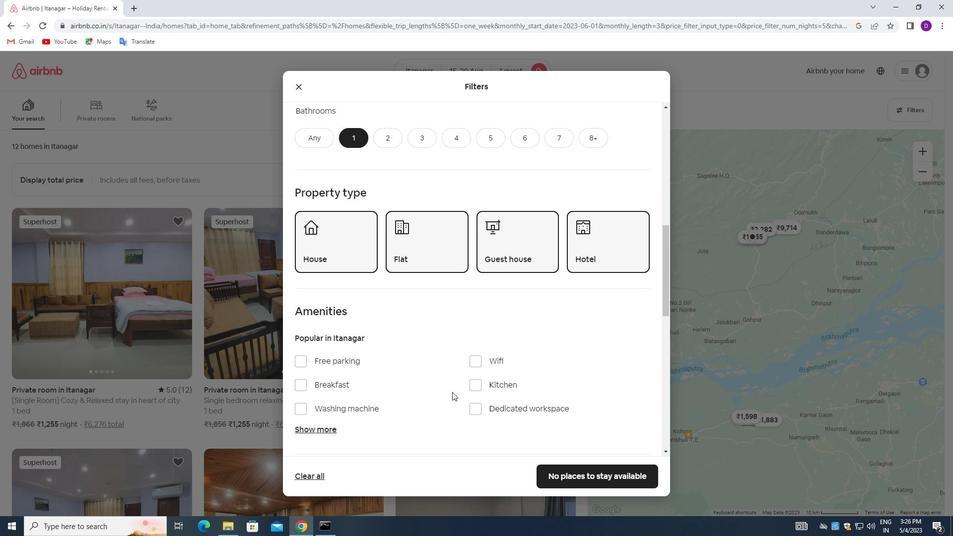 
Action: Mouse scrolled (450, 391) with delta (0, 0)
Screenshot: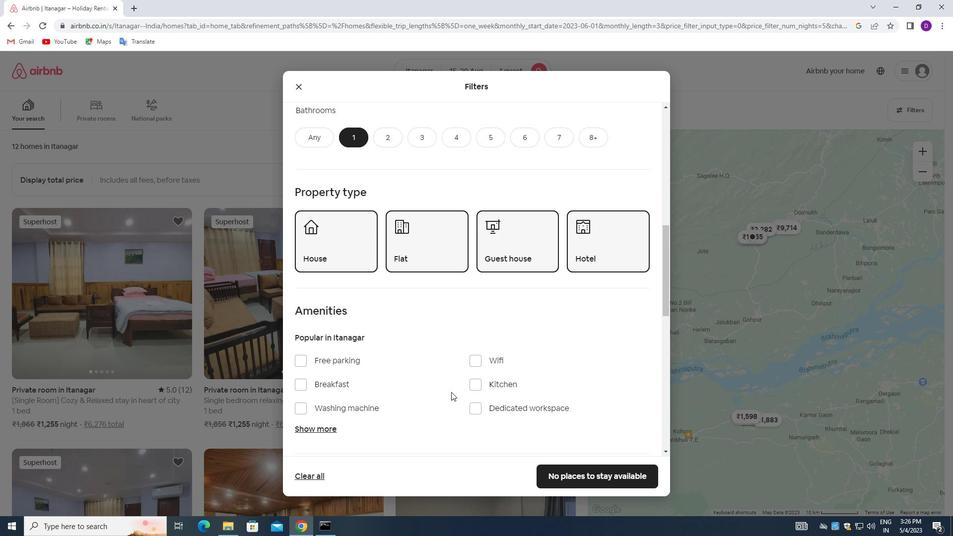 
Action: Mouse moved to (619, 395)
Screenshot: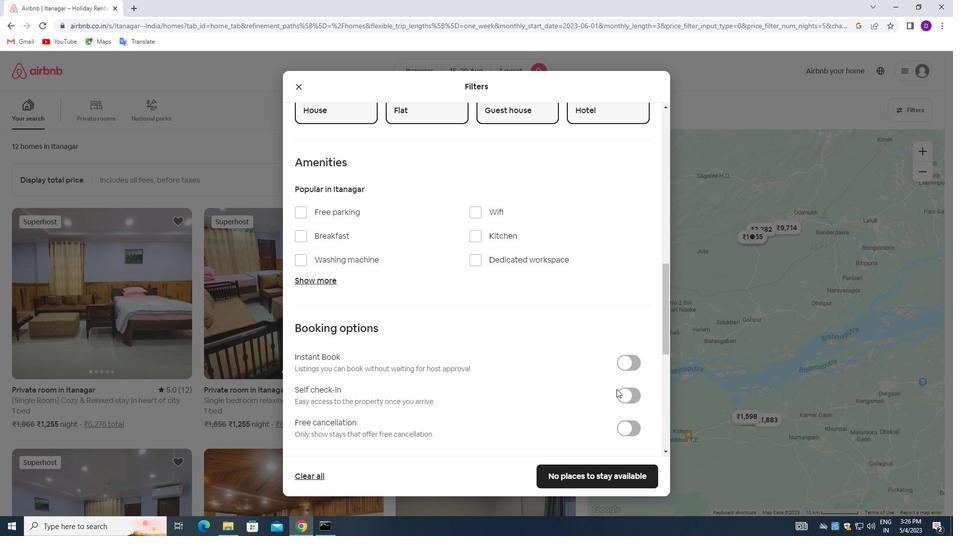 
Action: Mouse pressed left at (619, 395)
Screenshot: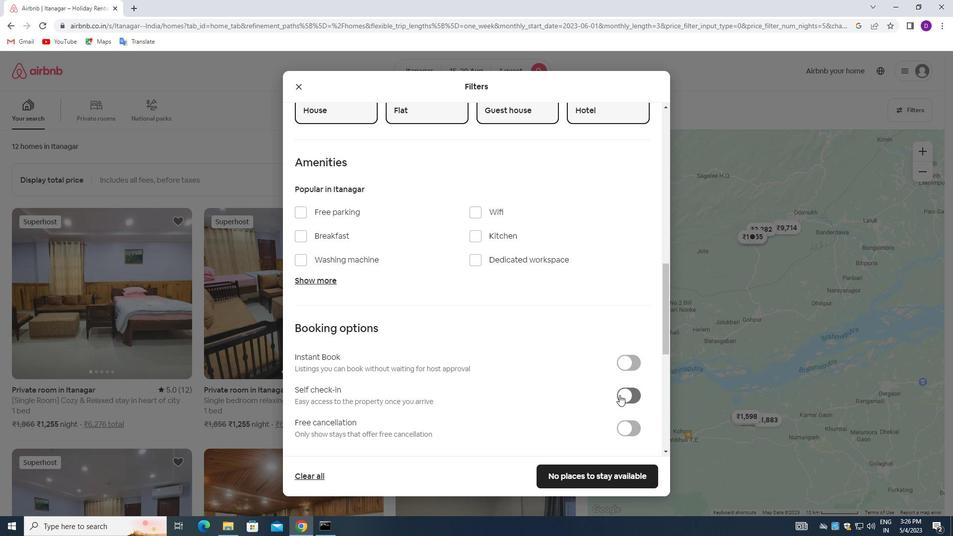 
Action: Mouse moved to (387, 412)
Screenshot: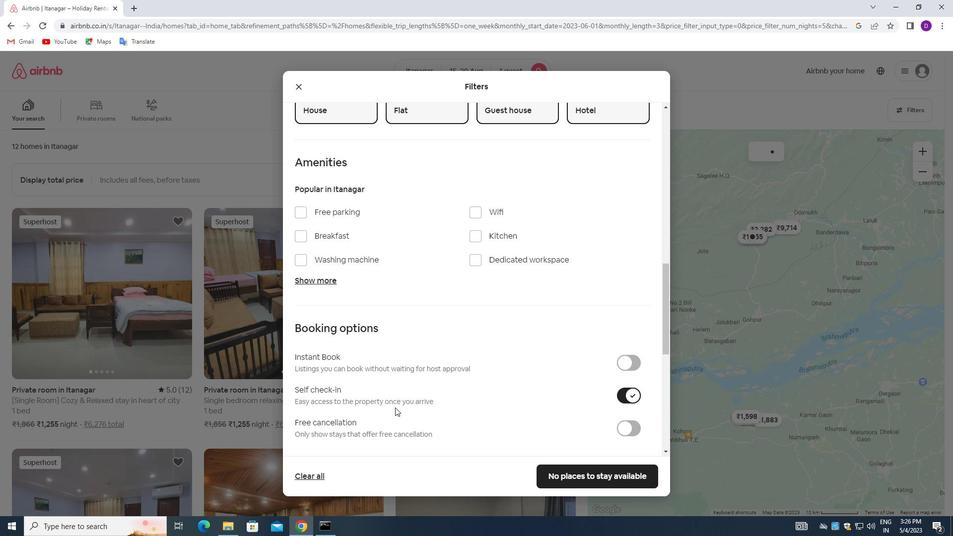 
Action: Mouse scrolled (387, 412) with delta (0, 0)
Screenshot: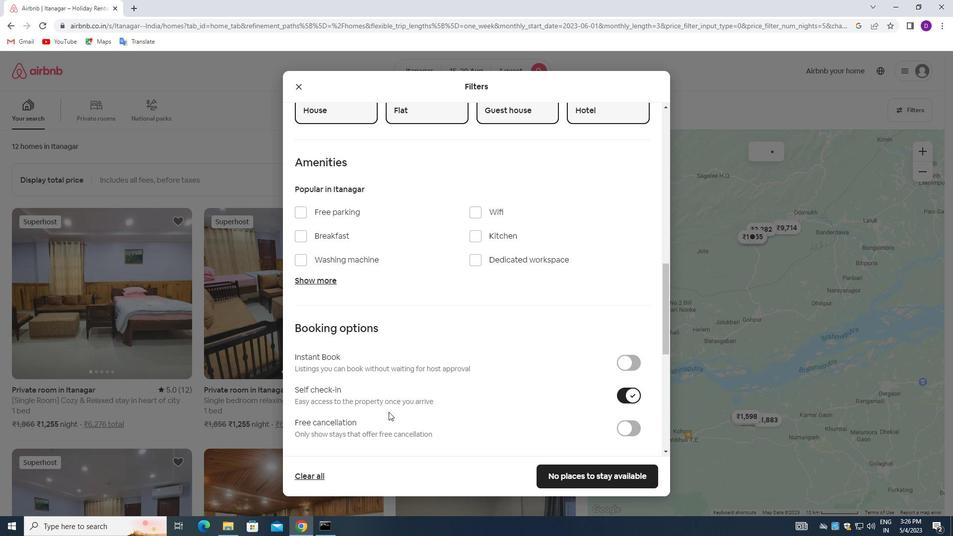 
Action: Mouse moved to (387, 413)
Screenshot: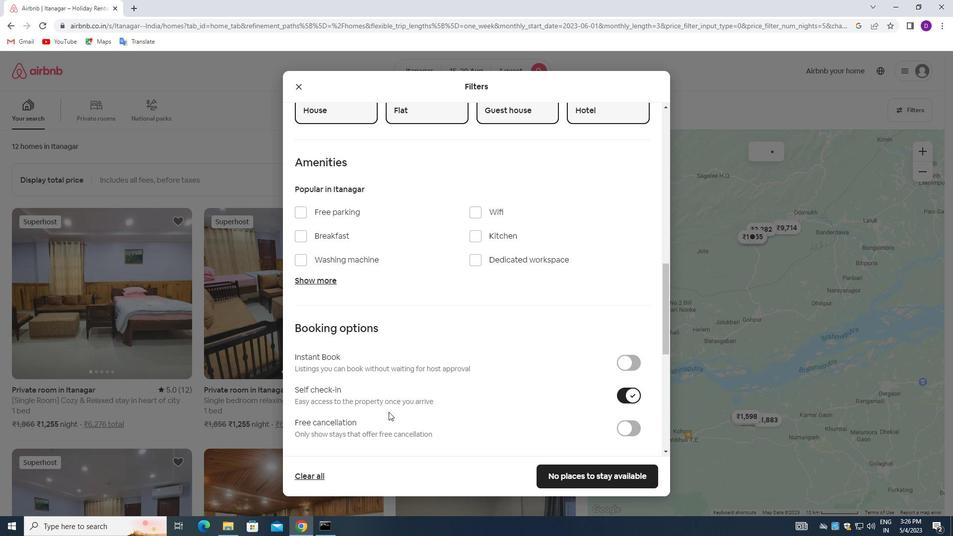 
Action: Mouse scrolled (387, 412) with delta (0, 0)
Screenshot: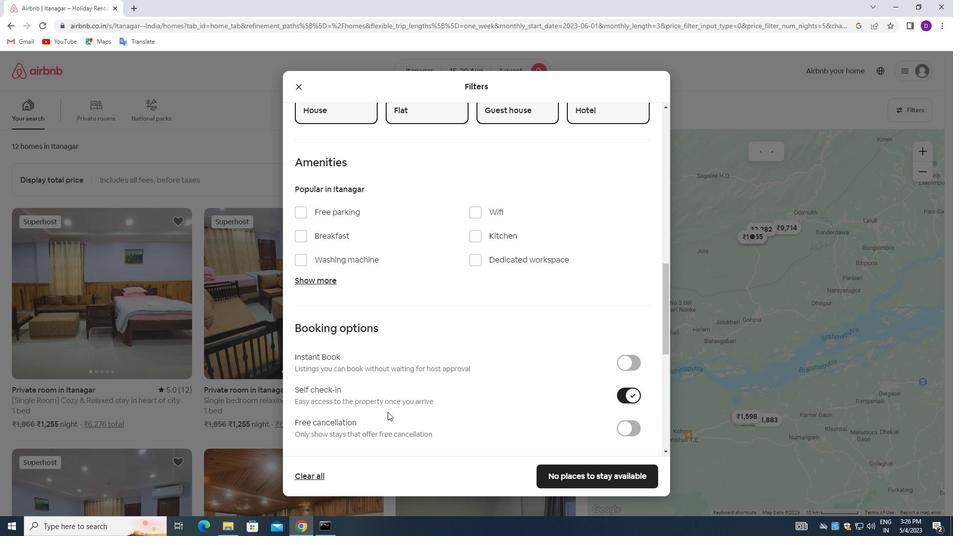
Action: Mouse moved to (390, 413)
Screenshot: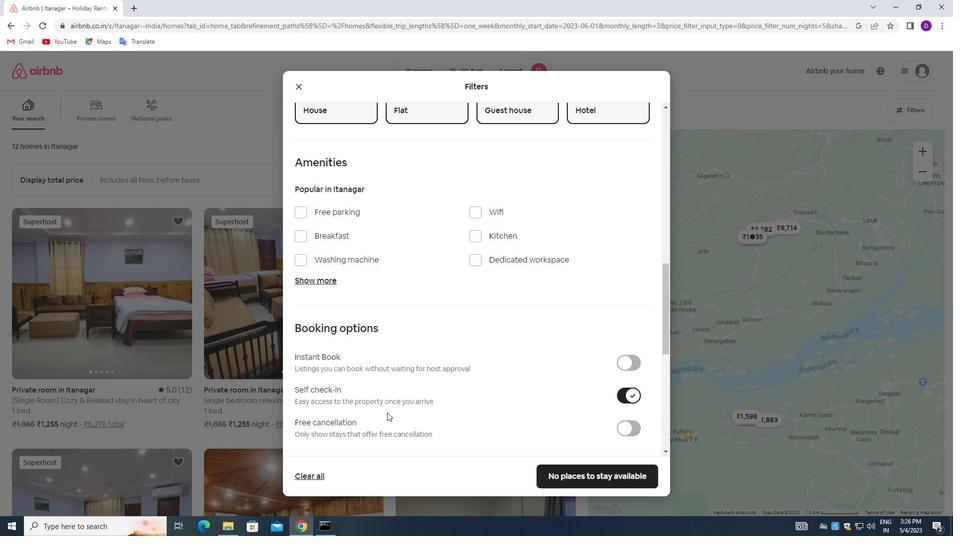 
Action: Mouse scrolled (390, 412) with delta (0, 0)
Screenshot: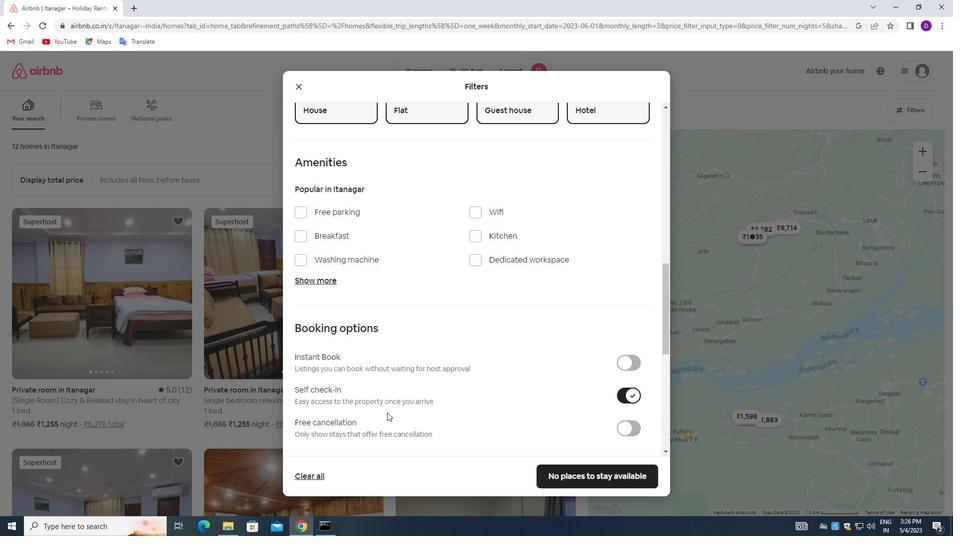 
Action: Mouse moved to (390, 411)
Screenshot: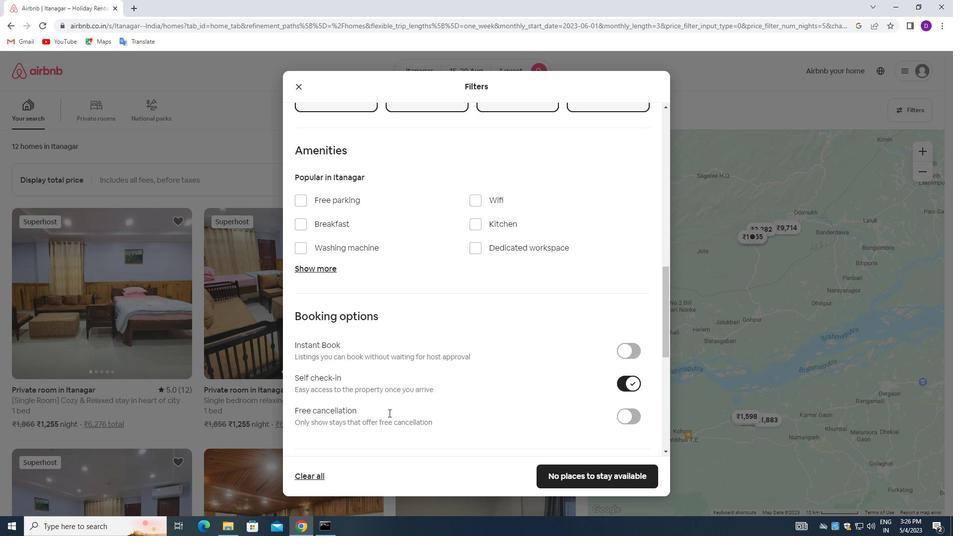 
Action: Mouse scrolled (390, 410) with delta (0, 0)
Screenshot: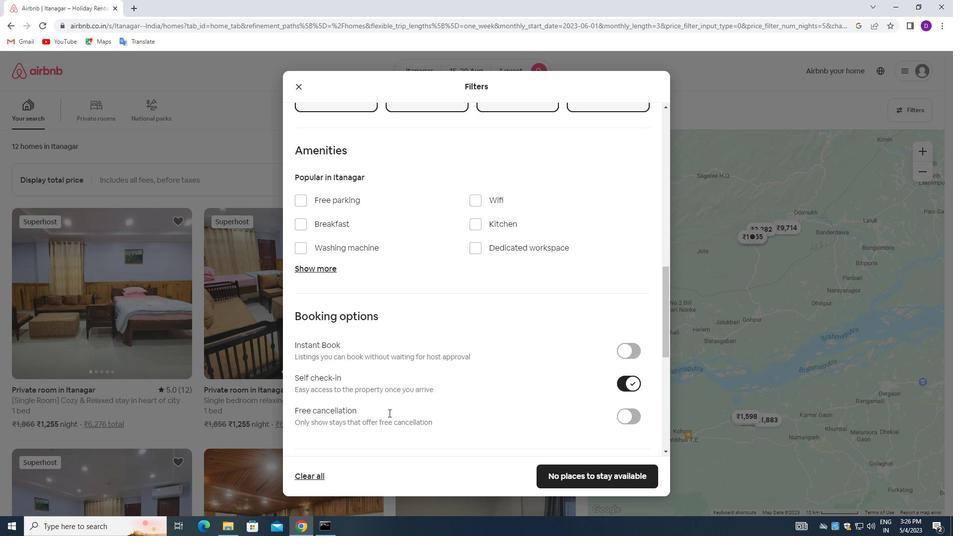 
Action: Mouse moved to (390, 409)
Screenshot: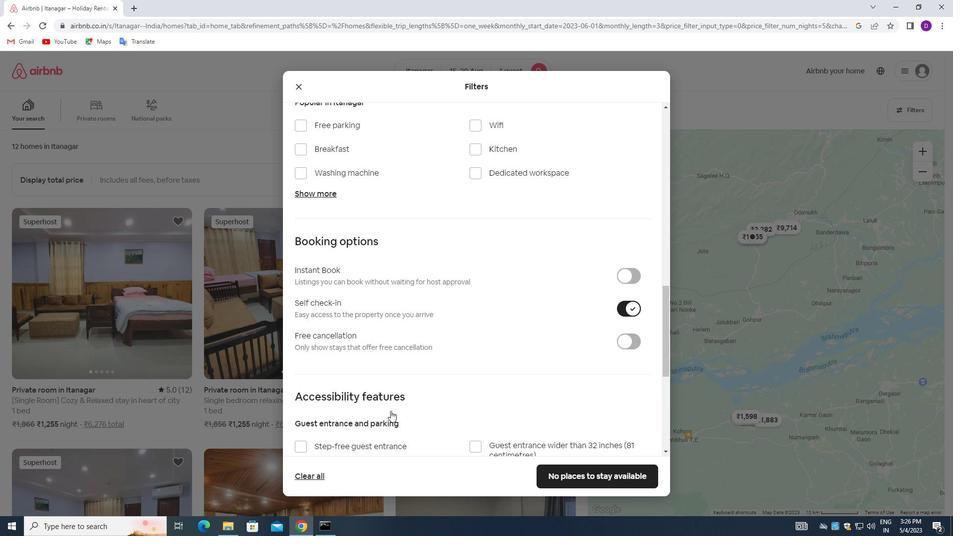 
Action: Mouse scrolled (390, 409) with delta (0, 0)
Screenshot: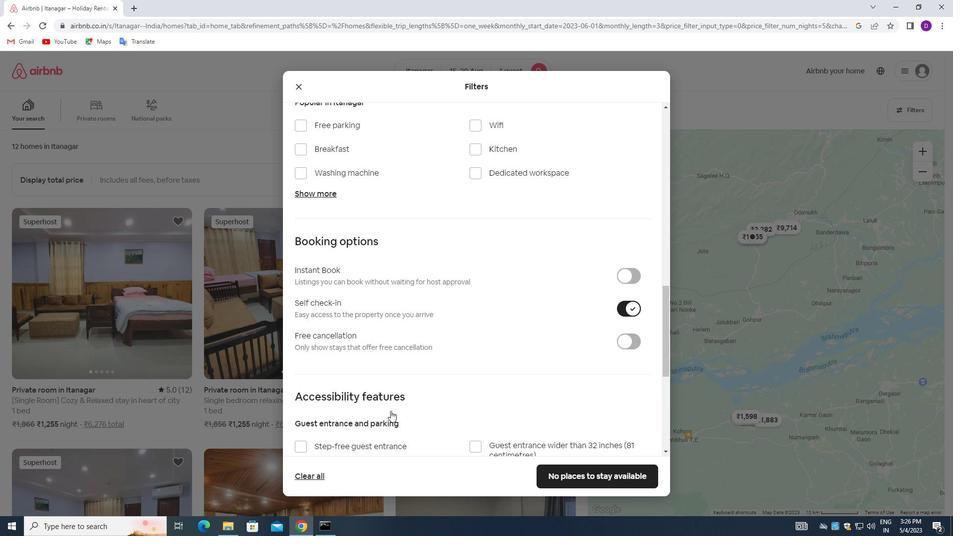 
Action: Mouse moved to (390, 407)
Screenshot: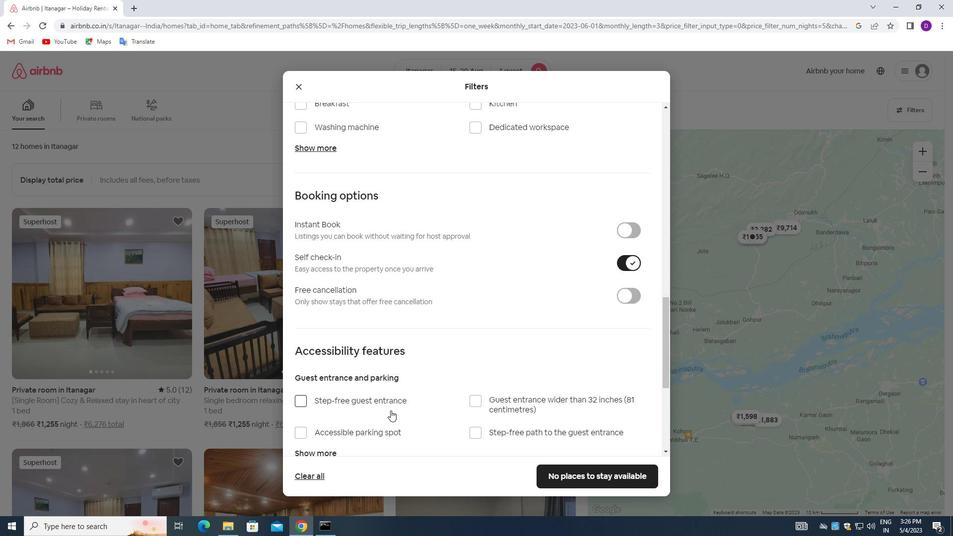 
Action: Mouse scrolled (390, 407) with delta (0, 0)
Screenshot: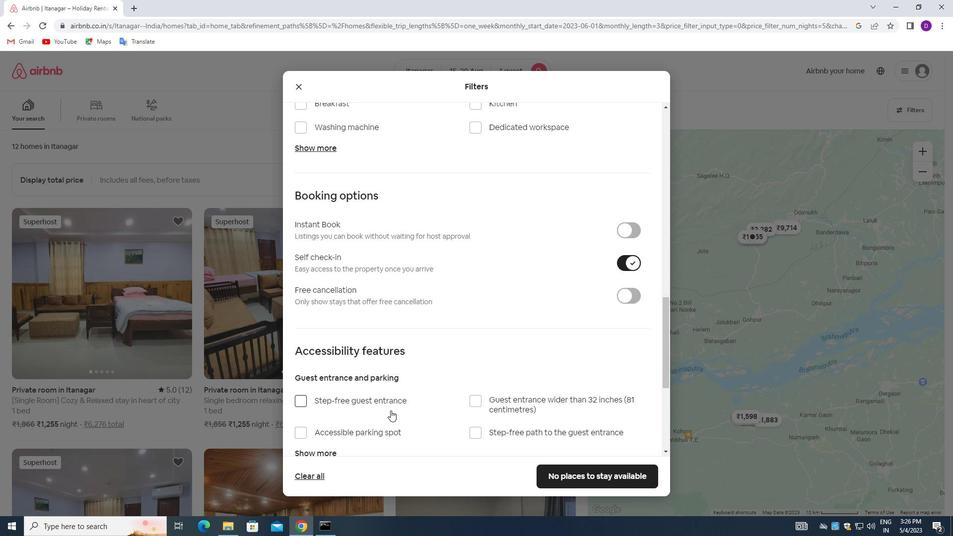 
Action: Mouse moved to (373, 405)
Screenshot: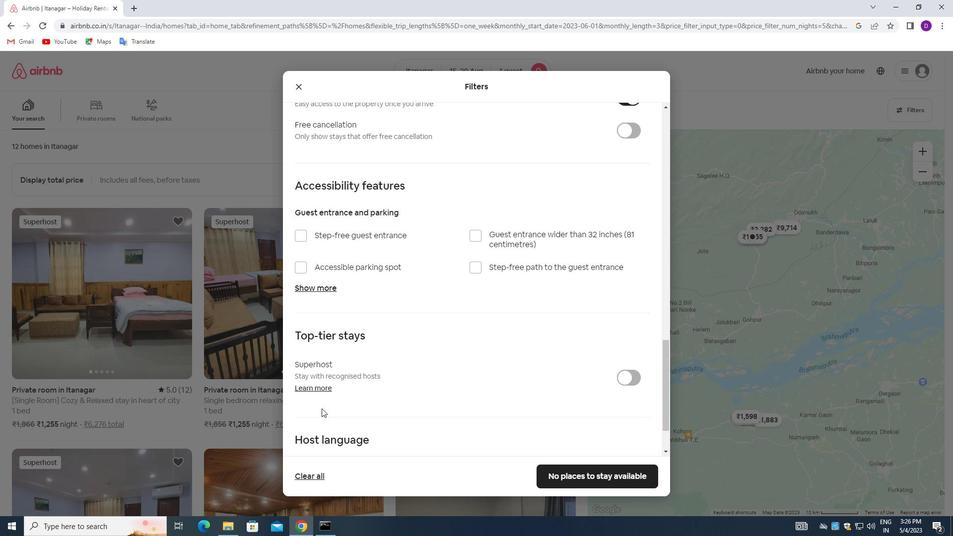 
Action: Mouse scrolled (373, 404) with delta (0, 0)
Screenshot: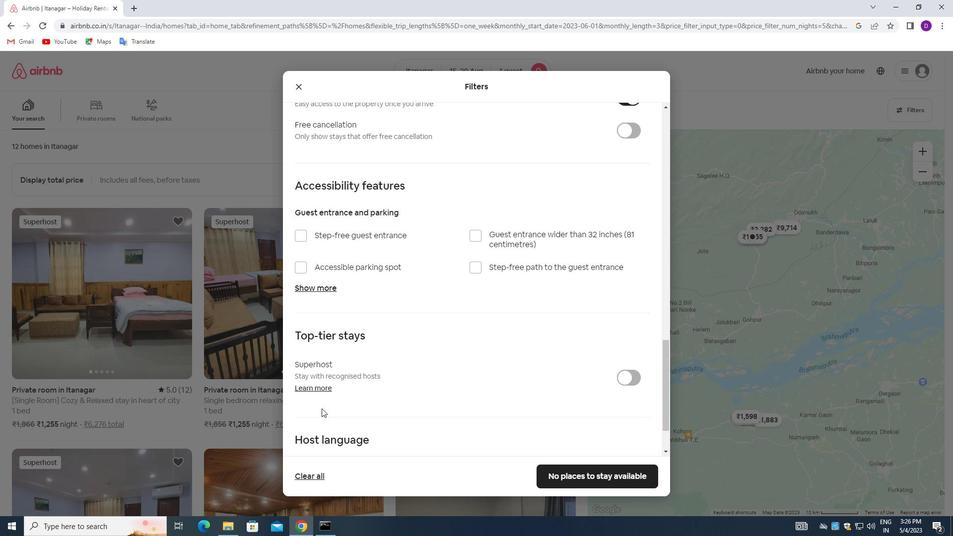 
Action: Mouse moved to (382, 402)
Screenshot: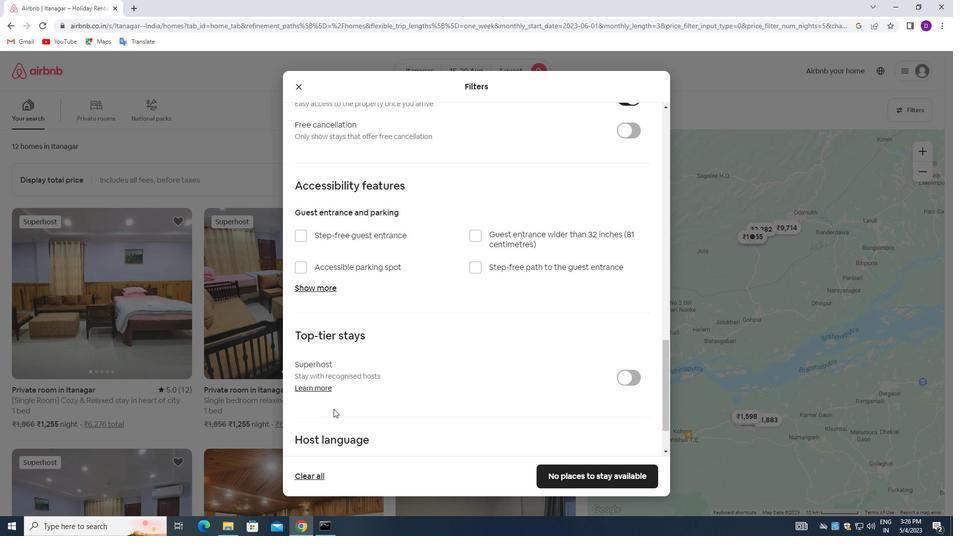 
Action: Mouse scrolled (382, 402) with delta (0, 0)
Screenshot: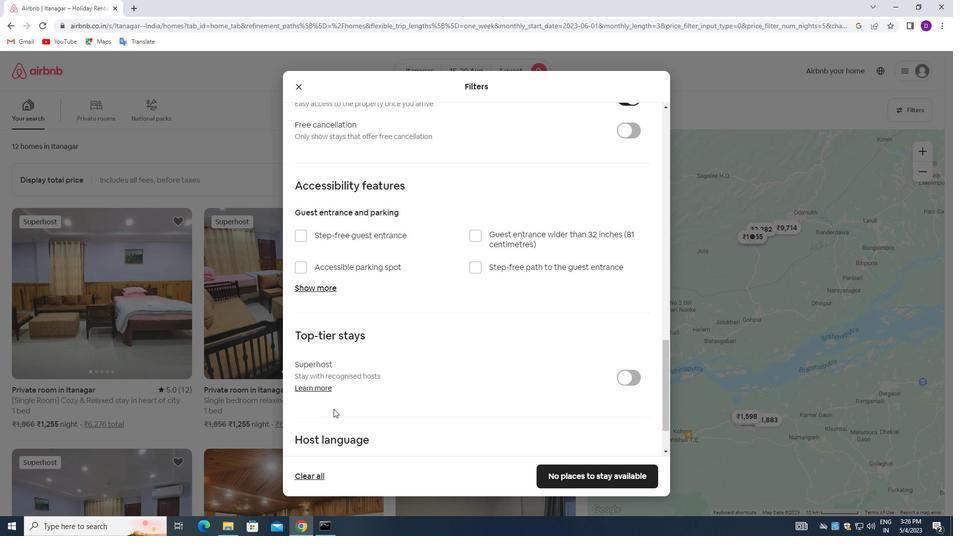
Action: Mouse moved to (383, 402)
Screenshot: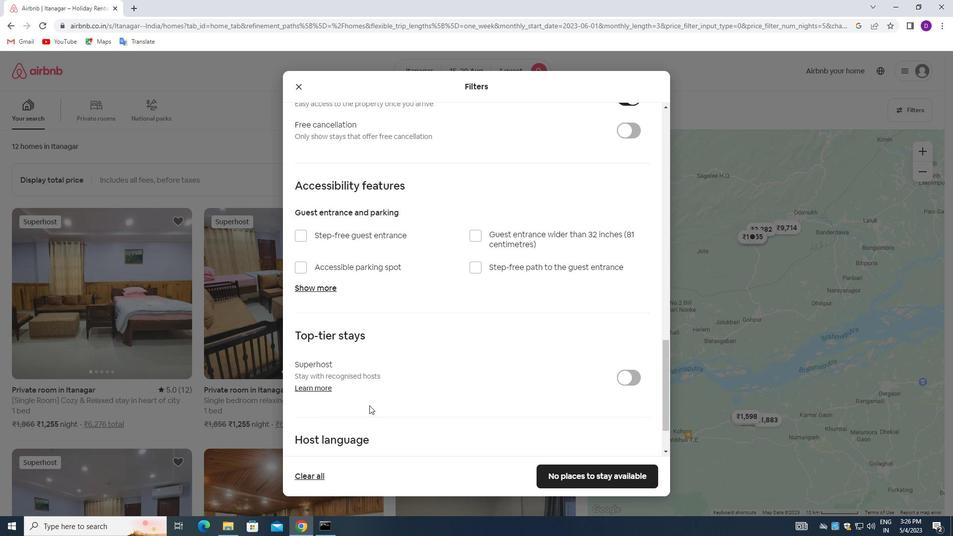 
Action: Mouse scrolled (383, 401) with delta (0, 0)
Screenshot: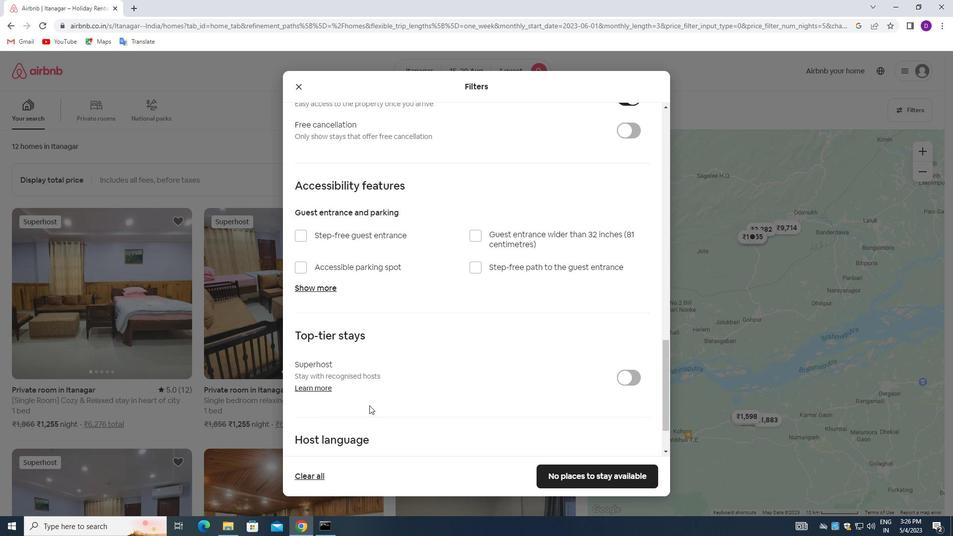 
Action: Mouse moved to (386, 401)
Screenshot: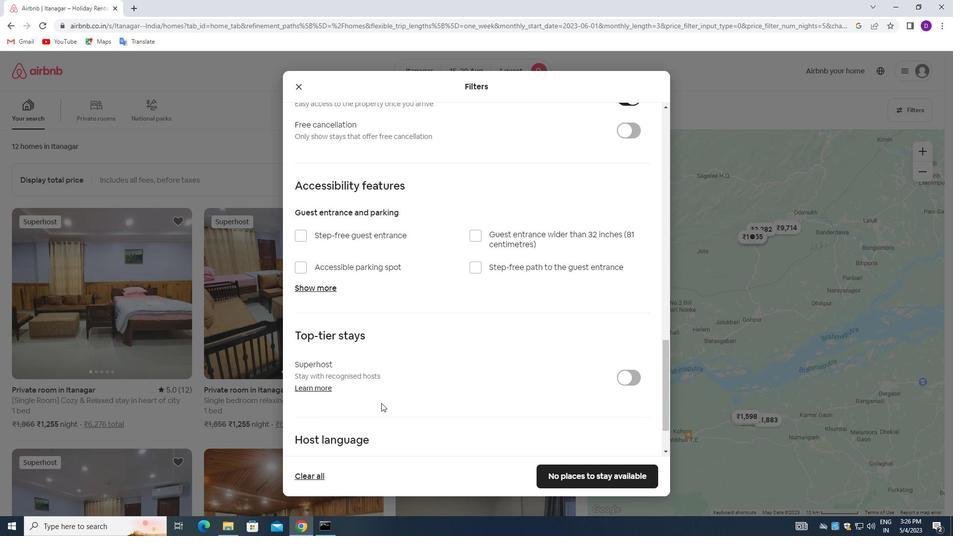 
Action: Mouse scrolled (386, 401) with delta (0, 0)
Screenshot: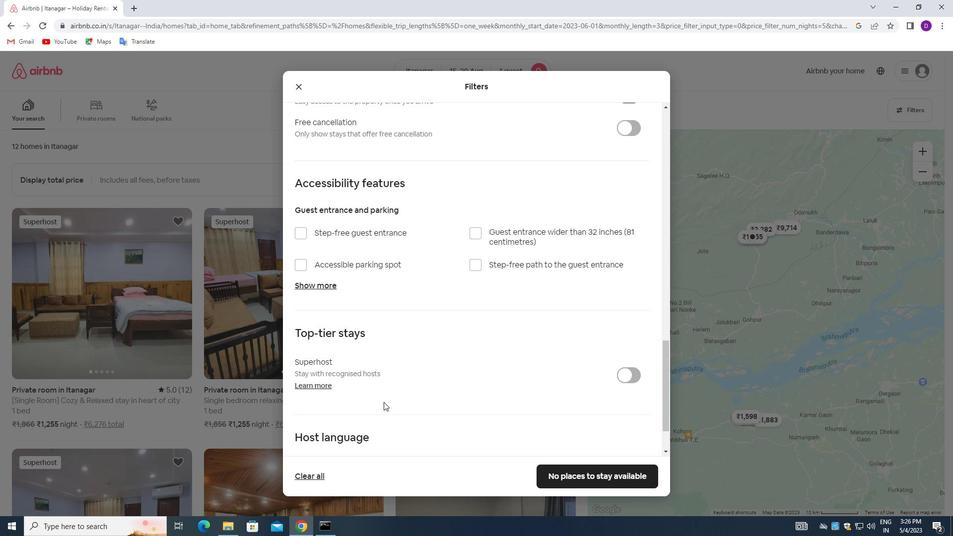 
Action: Mouse moved to (385, 401)
Screenshot: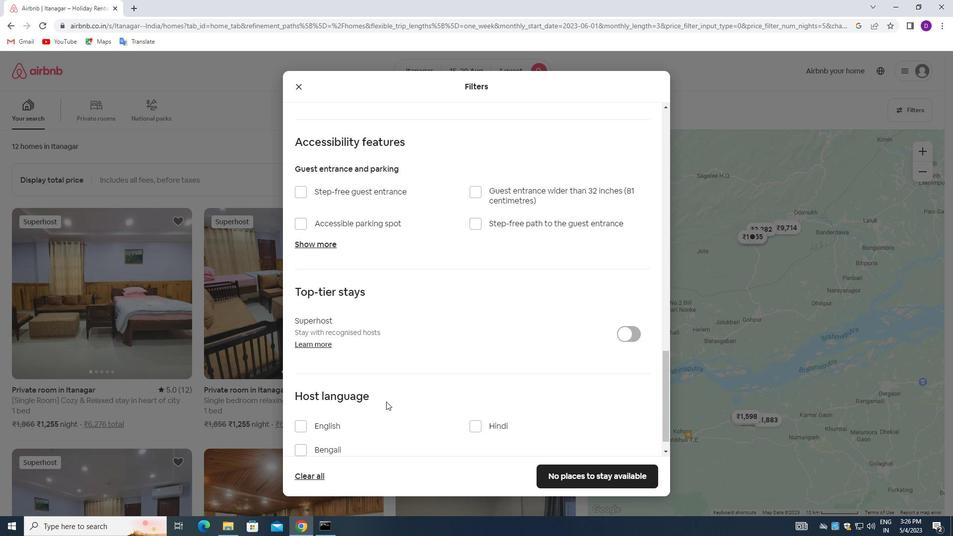
Action: Mouse scrolled (385, 401) with delta (0, 0)
Screenshot: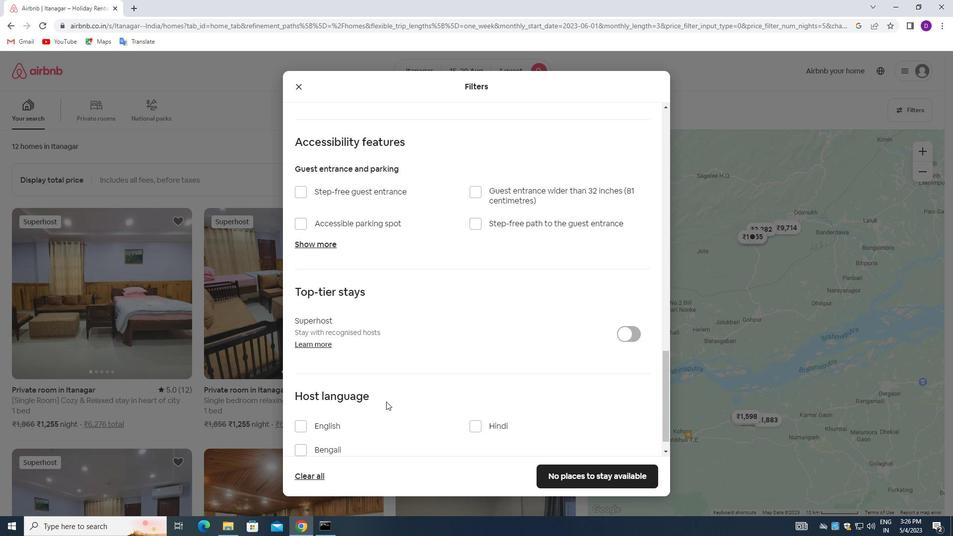 
Action: Mouse moved to (304, 405)
Screenshot: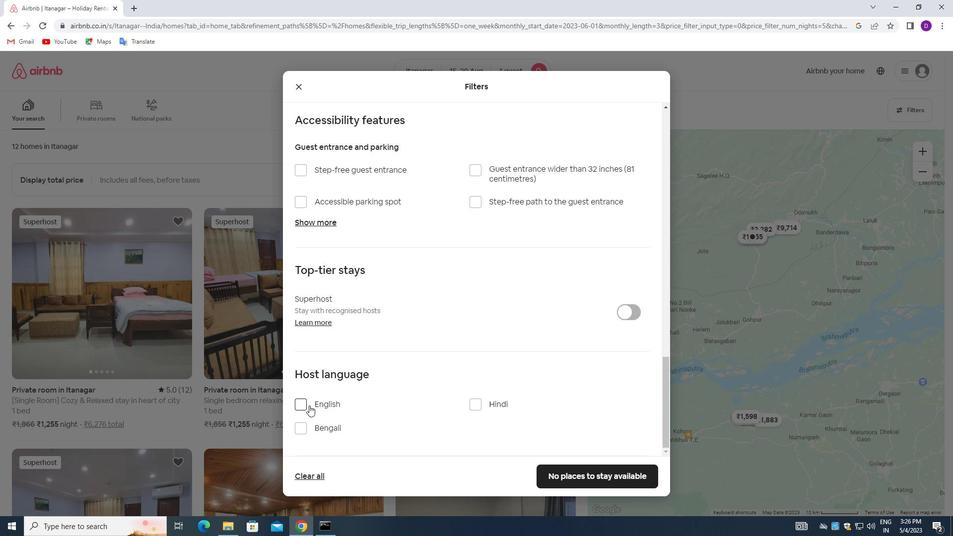 
Action: Mouse pressed left at (304, 405)
Screenshot: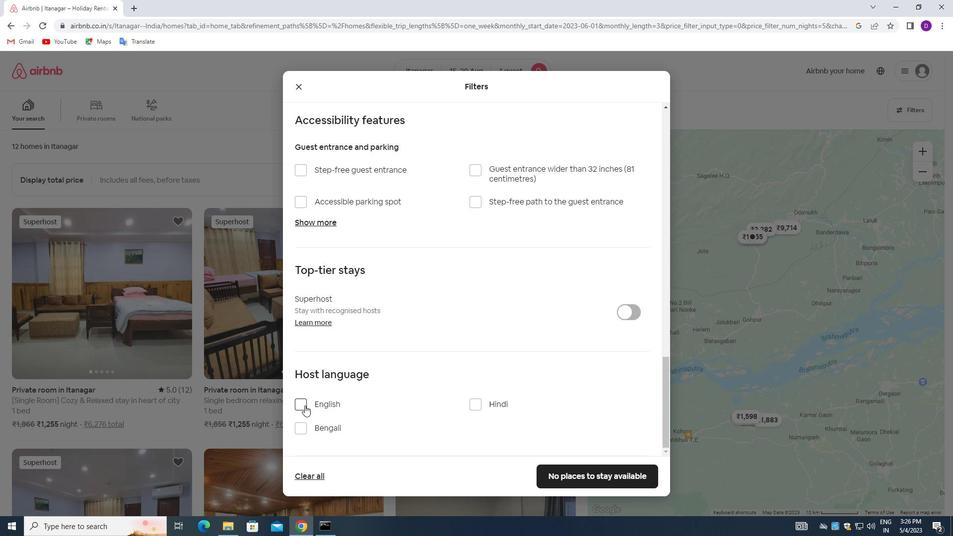 
Action: Mouse moved to (497, 429)
Screenshot: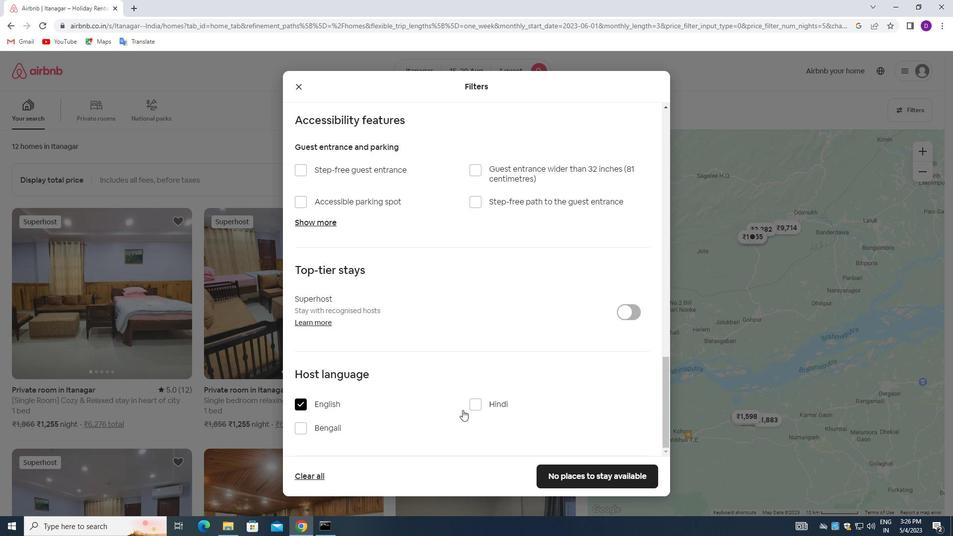 
Action: Mouse scrolled (497, 428) with delta (0, 0)
Screenshot: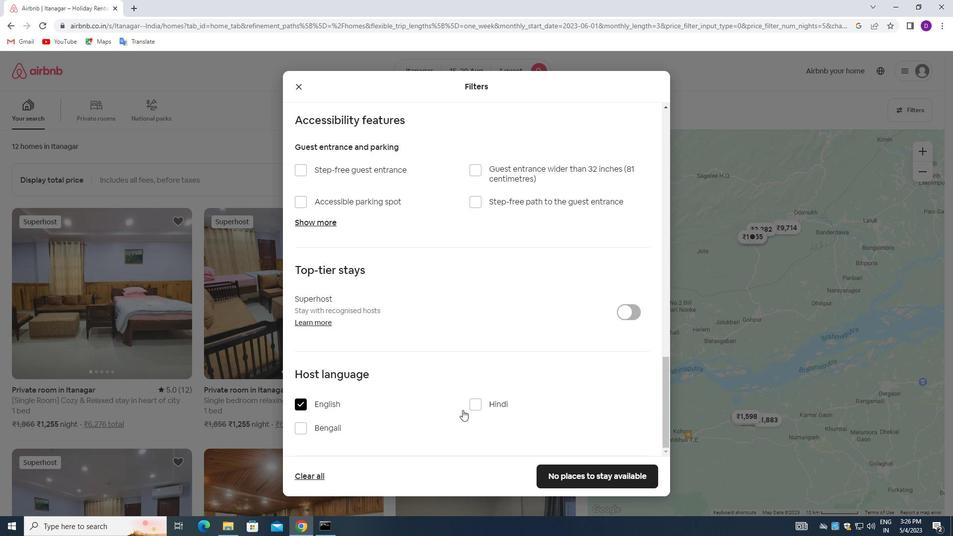 
Action: Mouse moved to (511, 441)
Screenshot: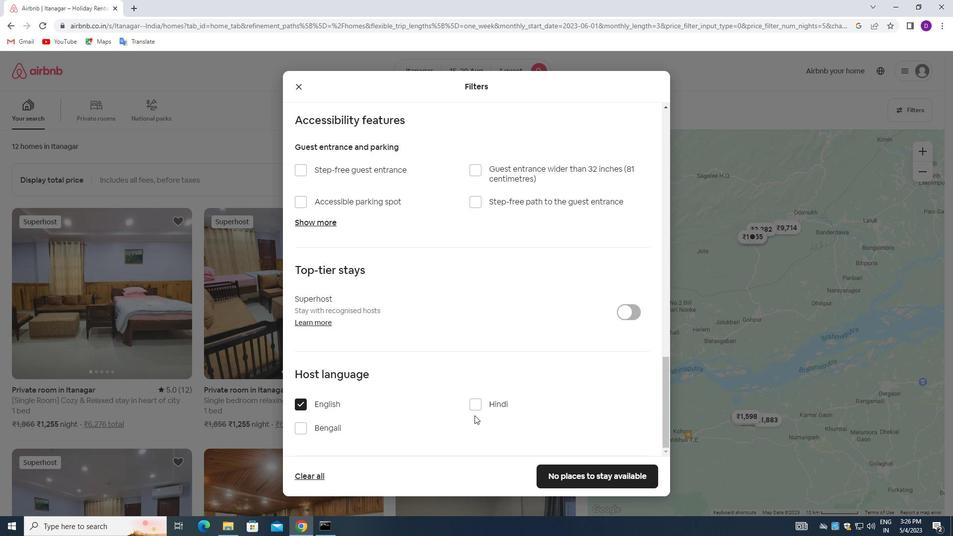 
Action: Mouse scrolled (511, 441) with delta (0, 0)
Screenshot: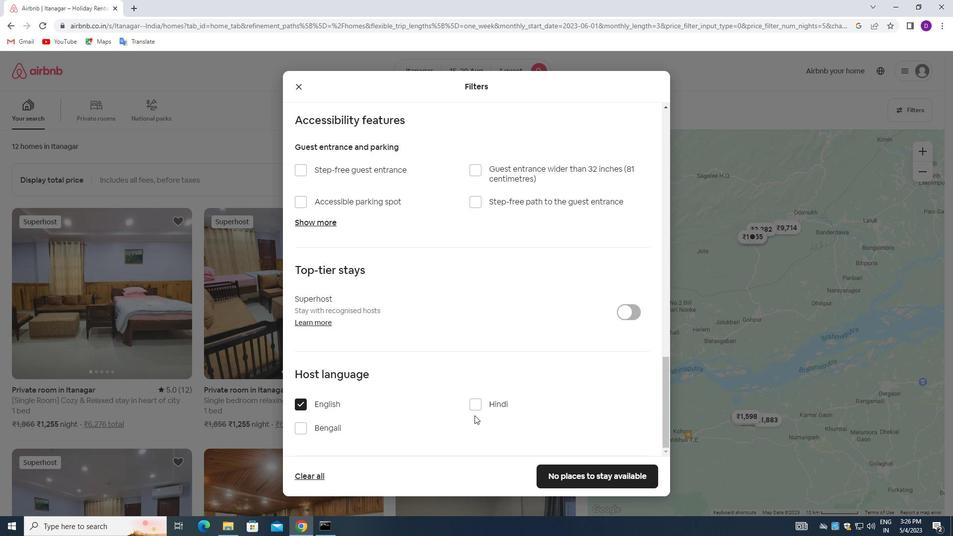 
Action: Mouse moved to (550, 476)
Screenshot: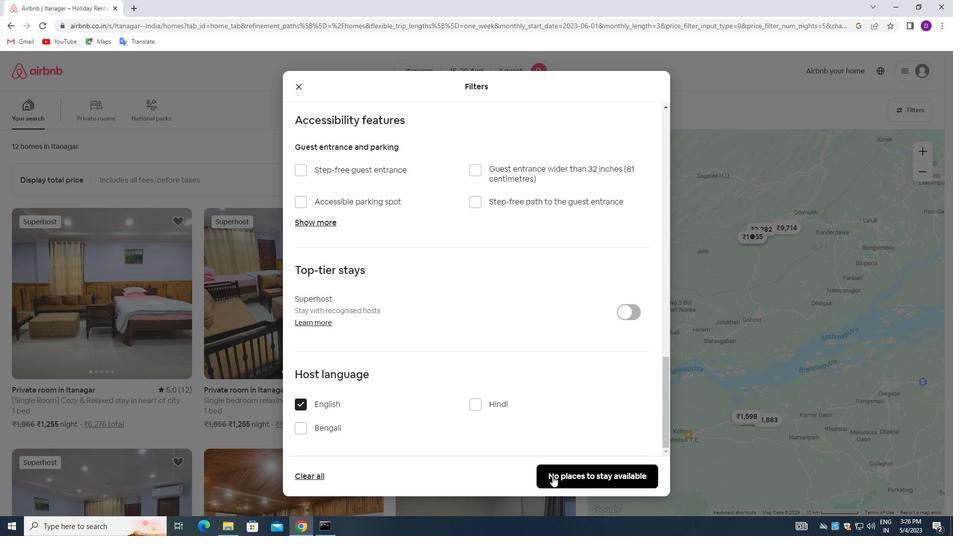 
Action: Mouse pressed left at (550, 476)
Screenshot: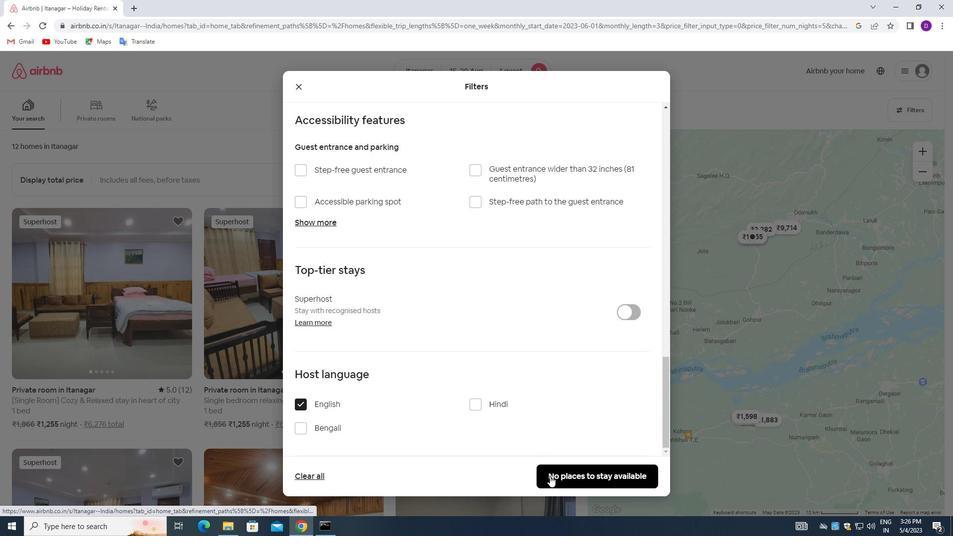 
Action: Mouse moved to (521, 265)
Screenshot: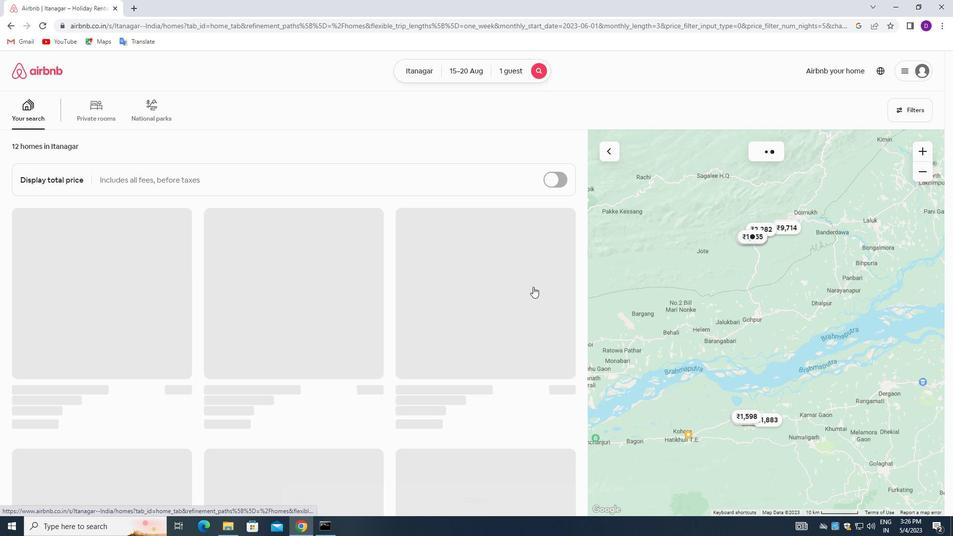 
